 Task: Select Retail. Add to cart, from pOpshelf for 3553 Washington Street, Alice, Texas 78332, Cell Number 361-396-6470, following items : Ritz Bits Sandwich Crackers Peanut Butter (7.5 oz)_x000D_
 - 2, Minute Maid Fruit Juice Blue Raspberry Bottle (20 oz)_x000D_
 - 3, Beetology Juice Beet and Cherry (8.45 oz)_x000D_
 - 3, Starburst Minis FaveReds Fruit Chews Candy (8 oz)_x000D_
 - 1, Foil Letter T Balloon 14 Gold_x000D_
 - 2
Action: Mouse moved to (829, 153)
Screenshot: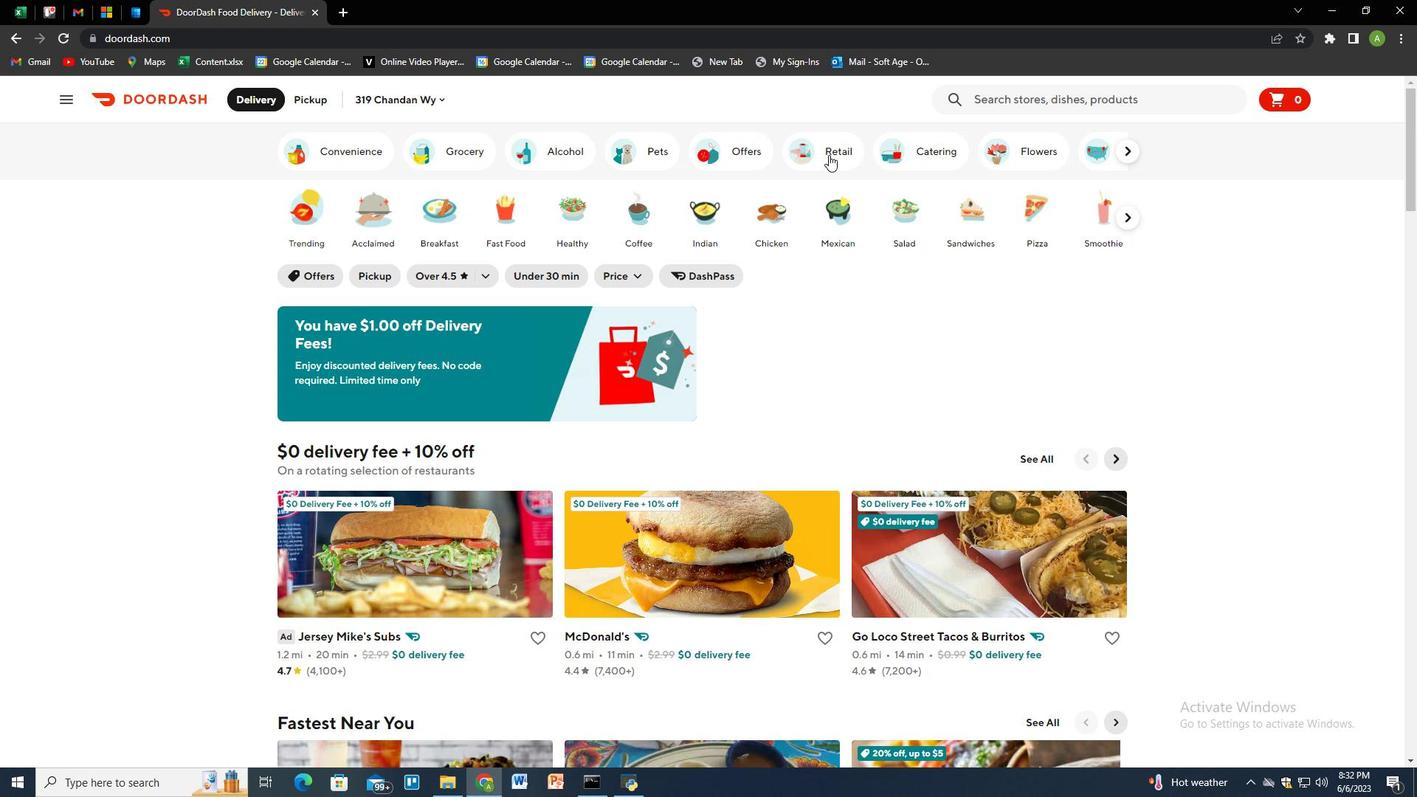 
Action: Mouse pressed left at (829, 153)
Screenshot: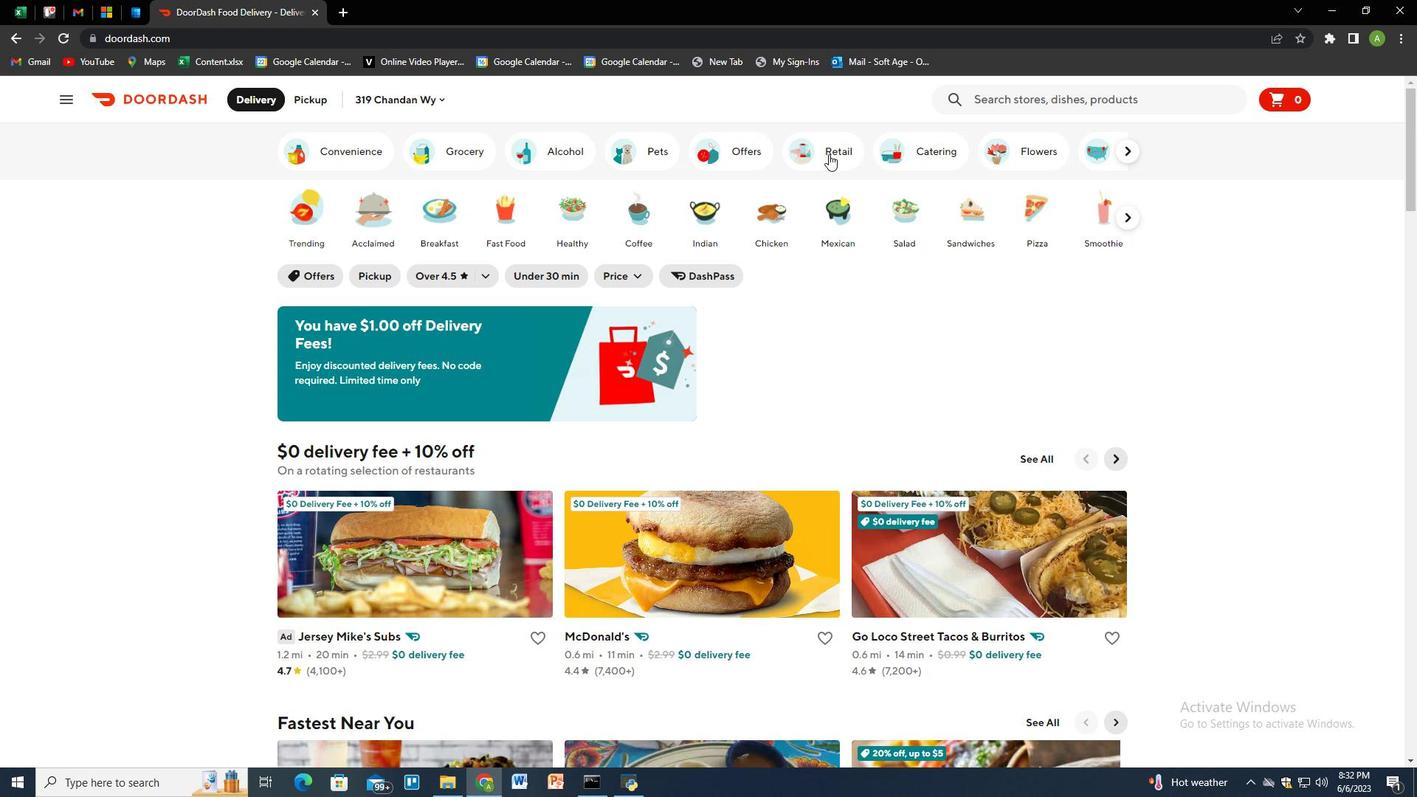 
Action: Mouse moved to (791, 588)
Screenshot: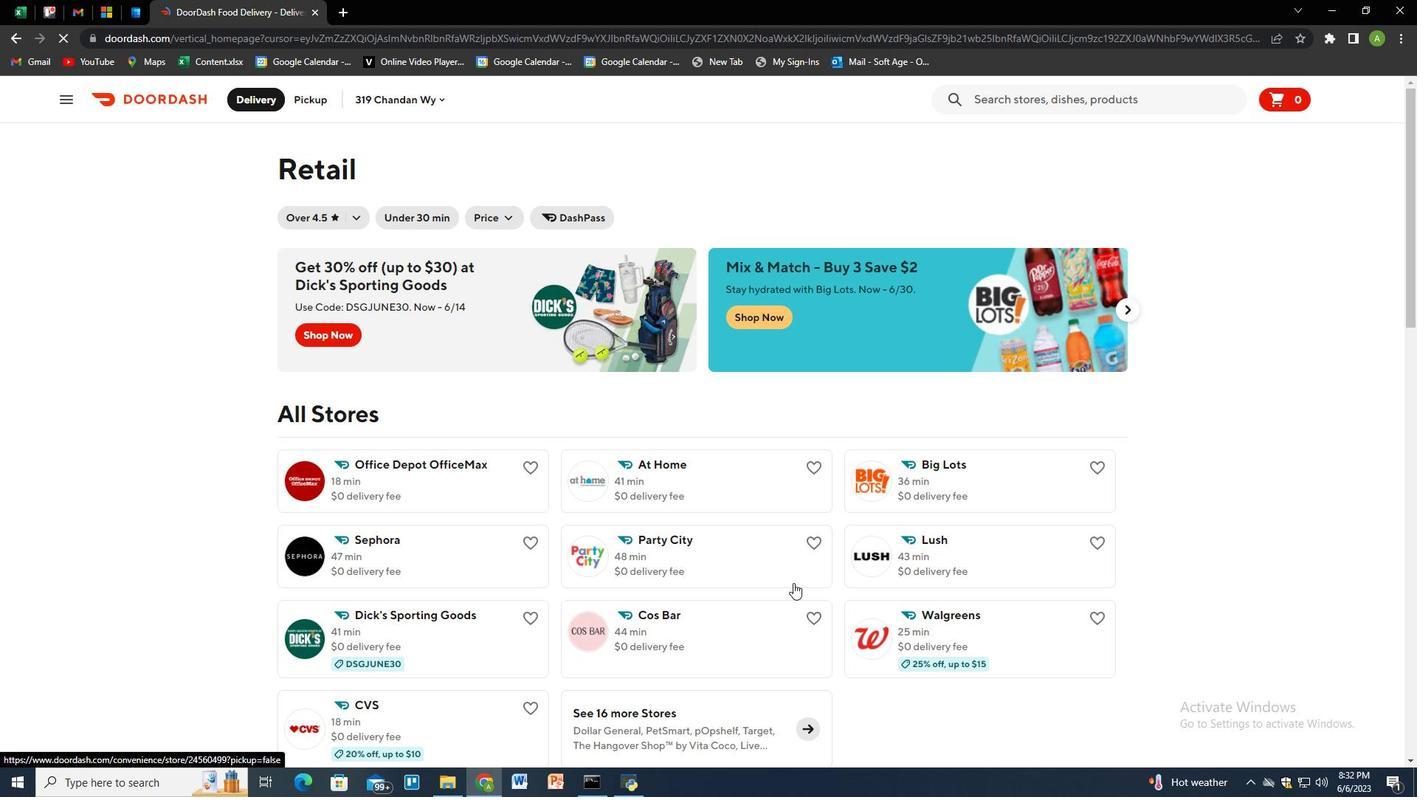 
Action: Mouse scrolled (791, 587) with delta (0, 0)
Screenshot: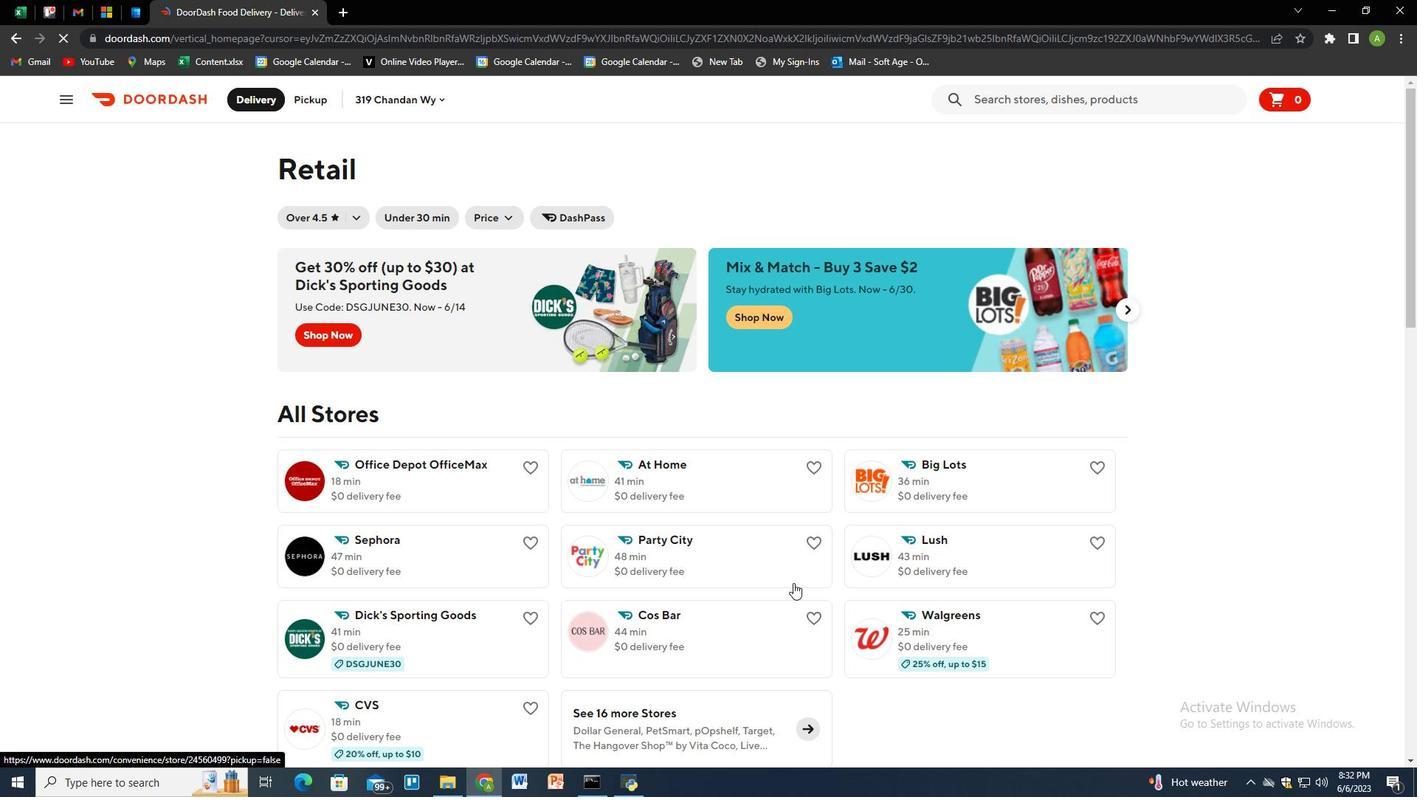 
Action: Mouse moved to (804, 663)
Screenshot: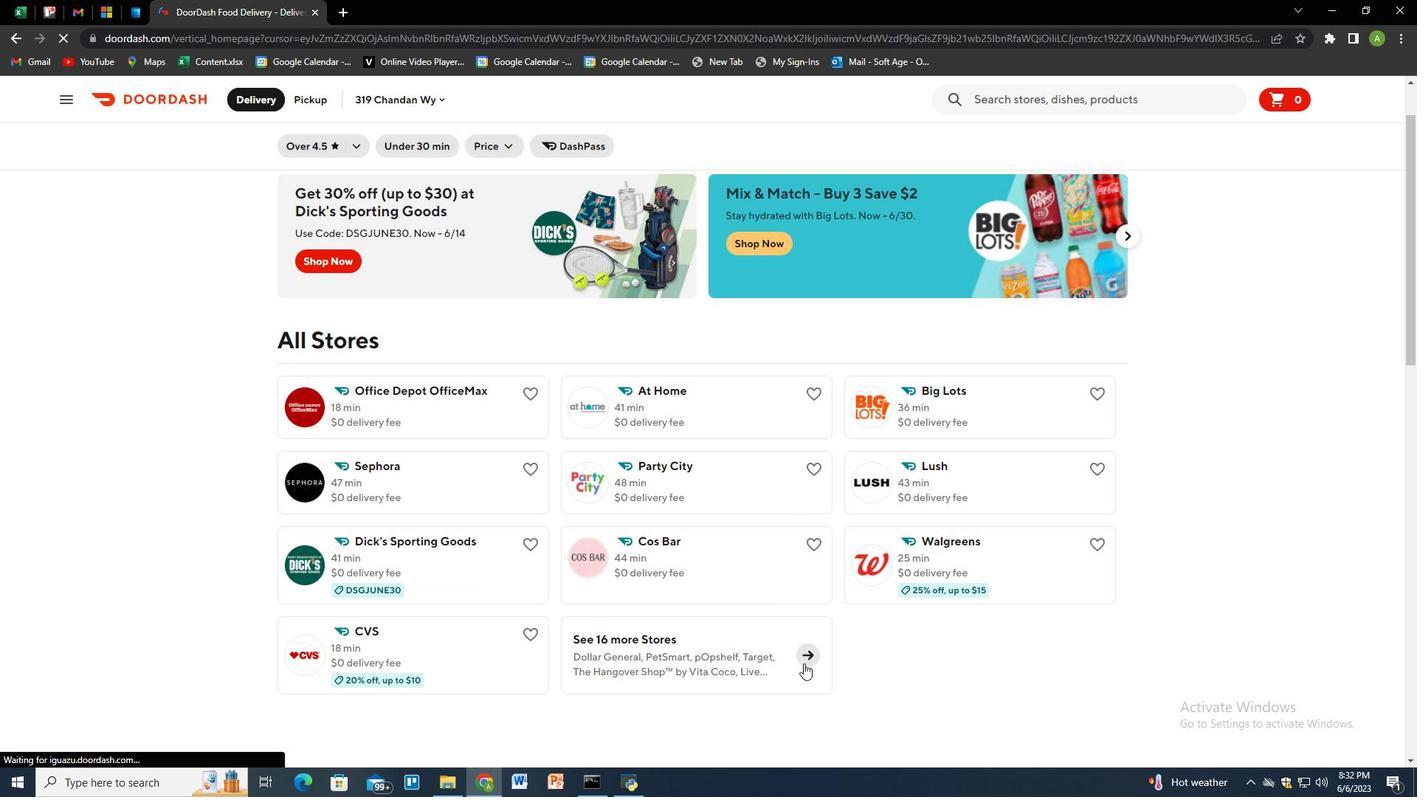 
Action: Mouse pressed left at (804, 663)
Screenshot: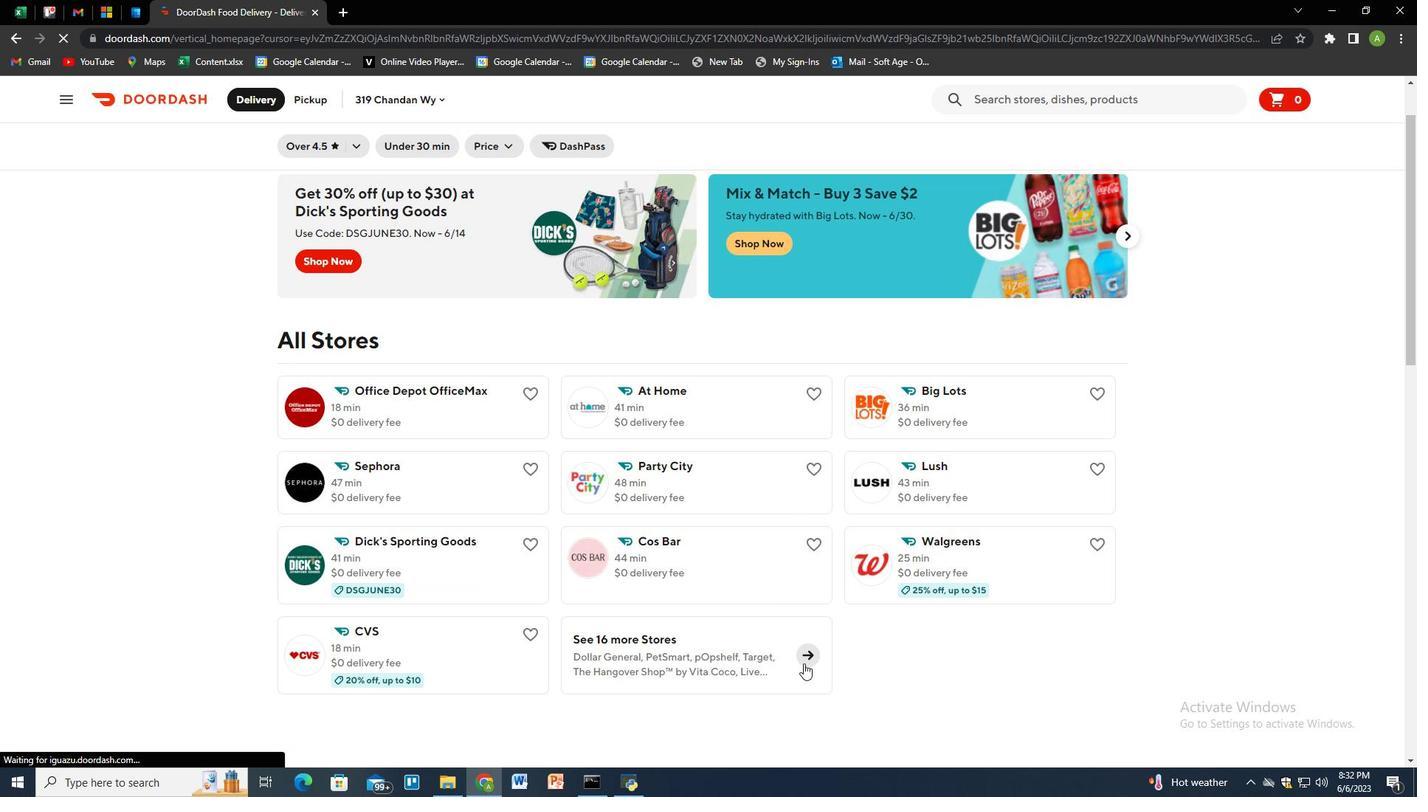 
Action: Mouse moved to (423, 580)
Screenshot: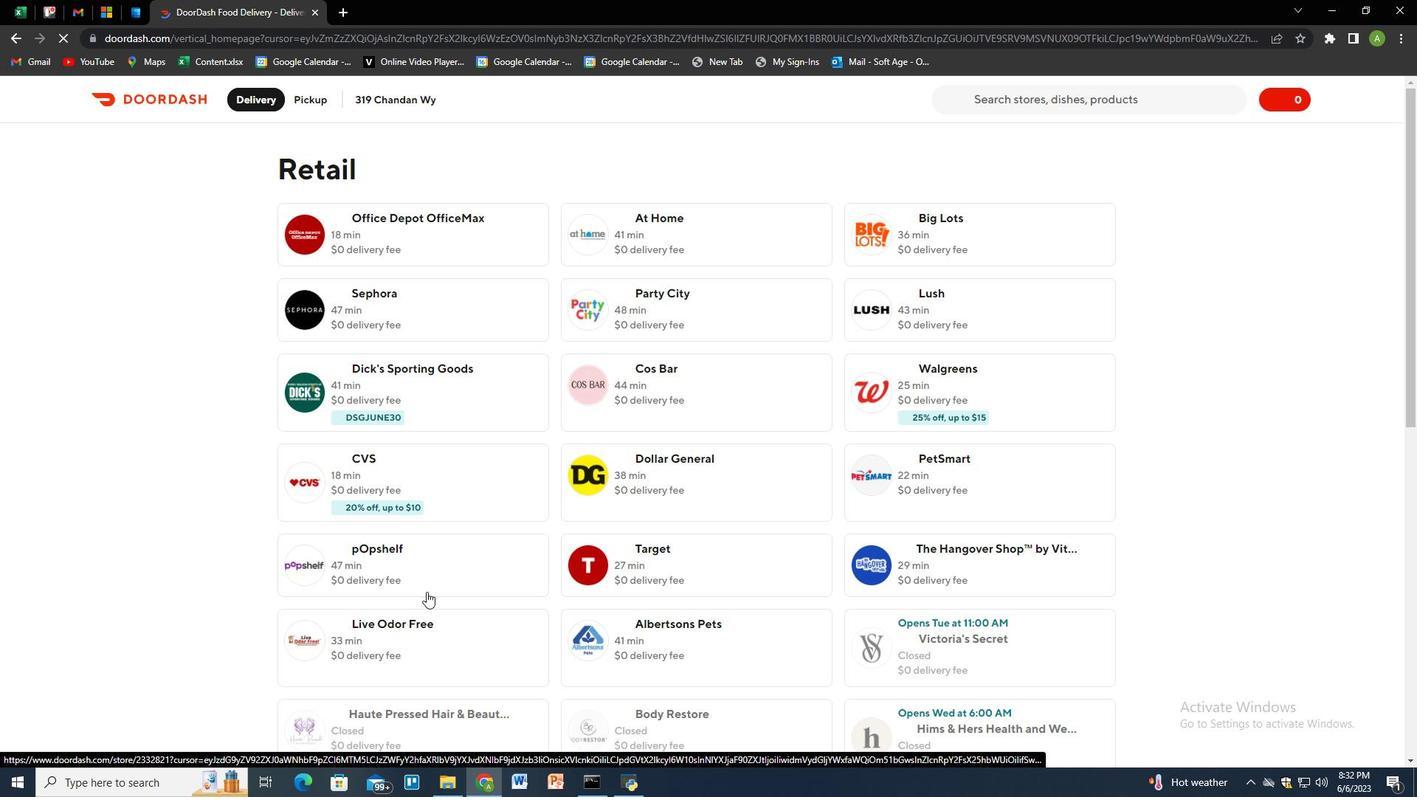 
Action: Mouse pressed left at (423, 580)
Screenshot: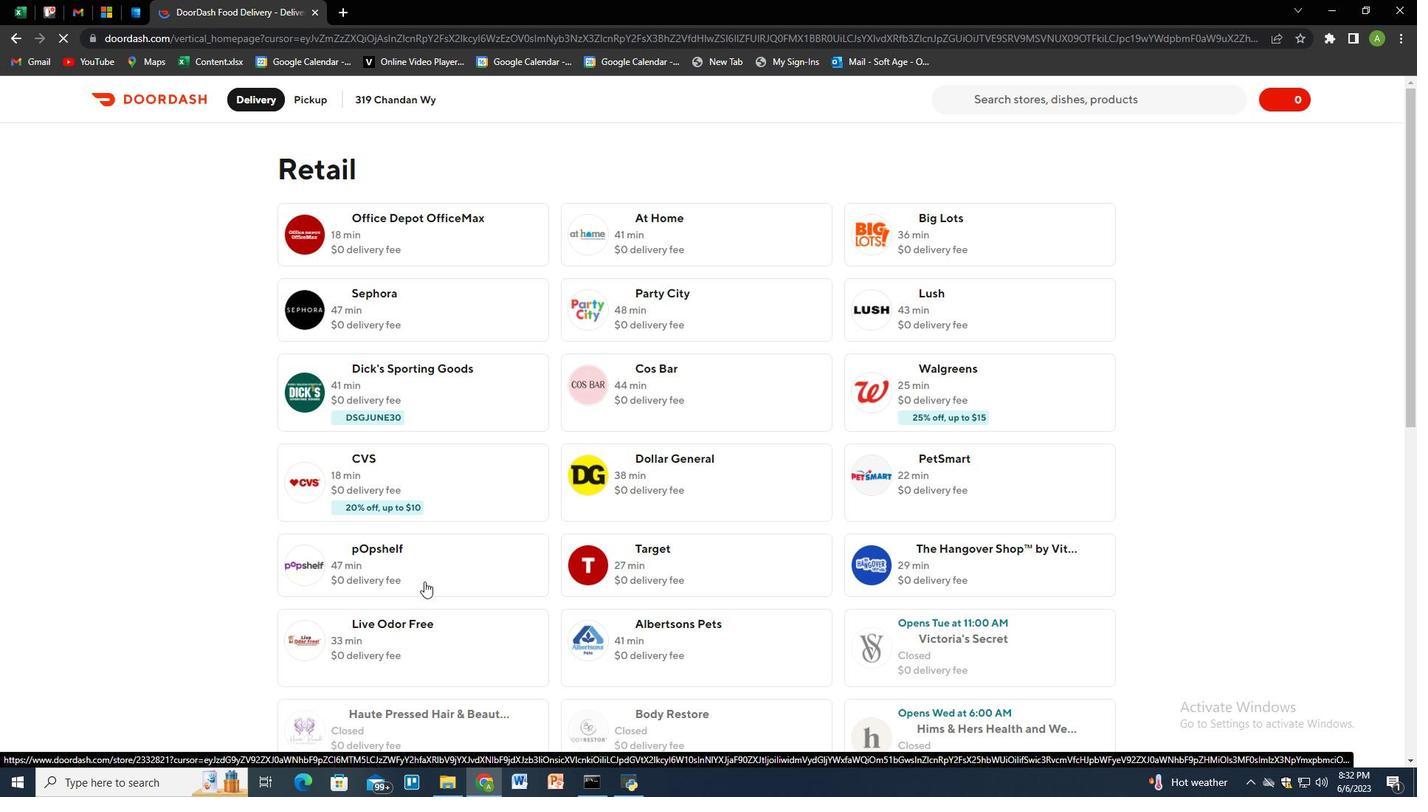 
Action: Mouse moved to (317, 102)
Screenshot: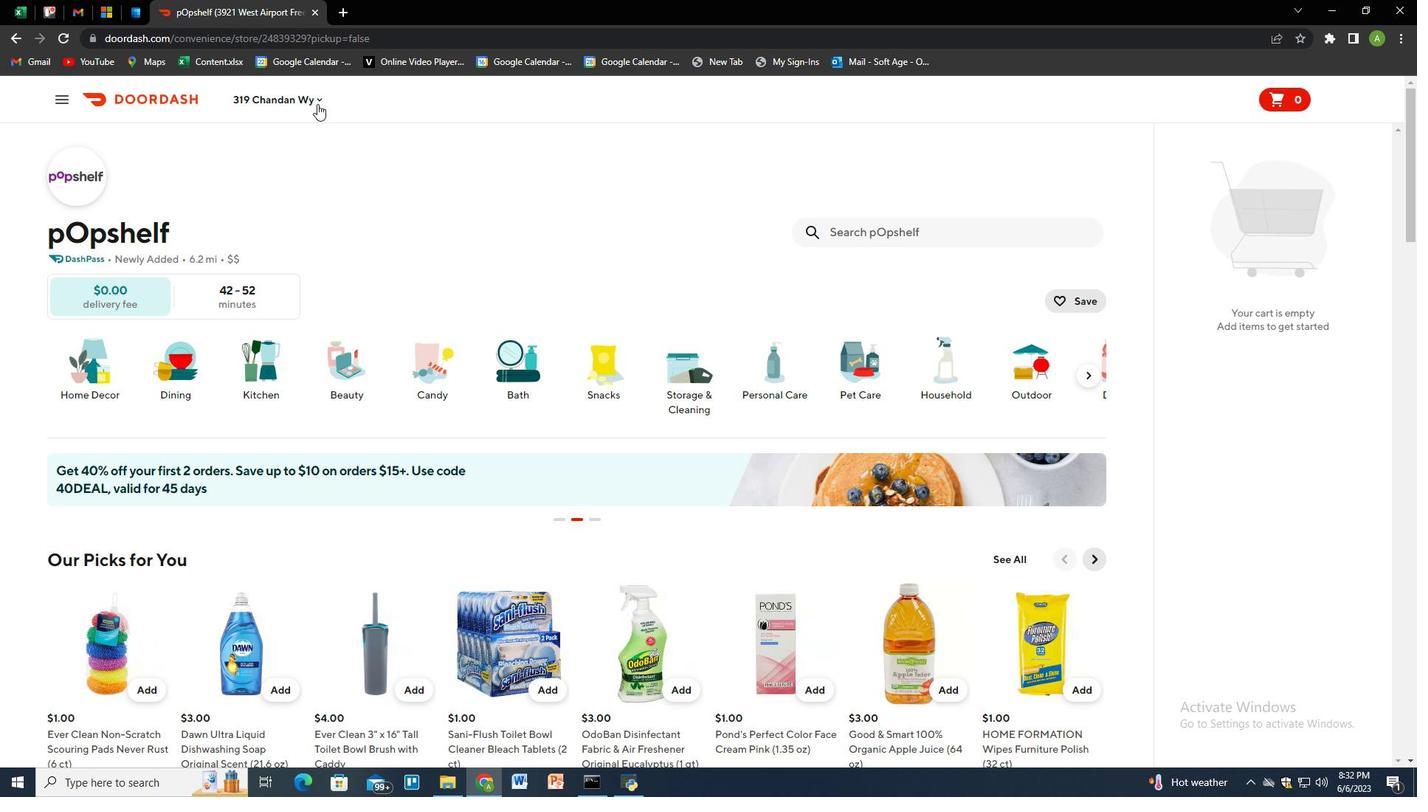
Action: Mouse pressed left at (317, 102)
Screenshot: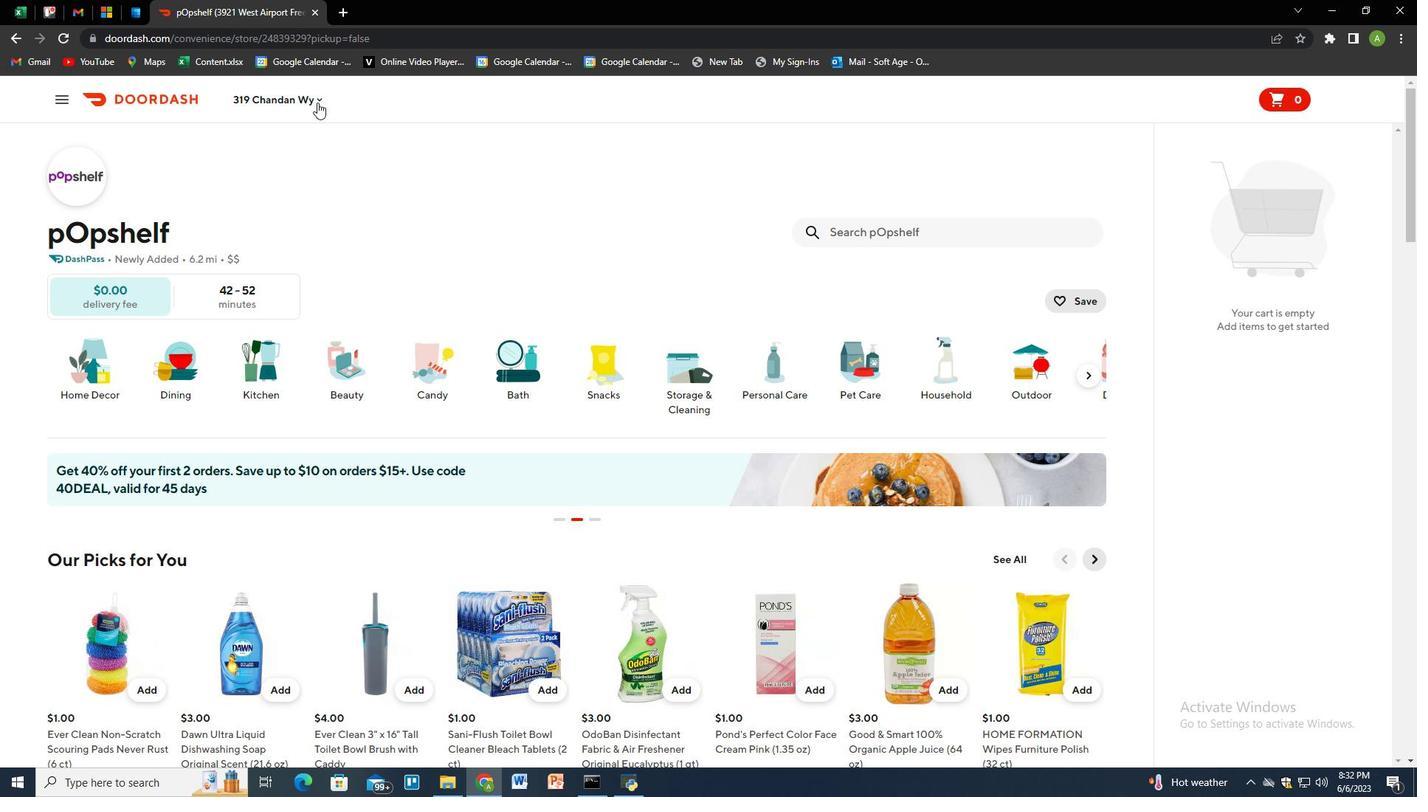 
Action: Mouse moved to (322, 169)
Screenshot: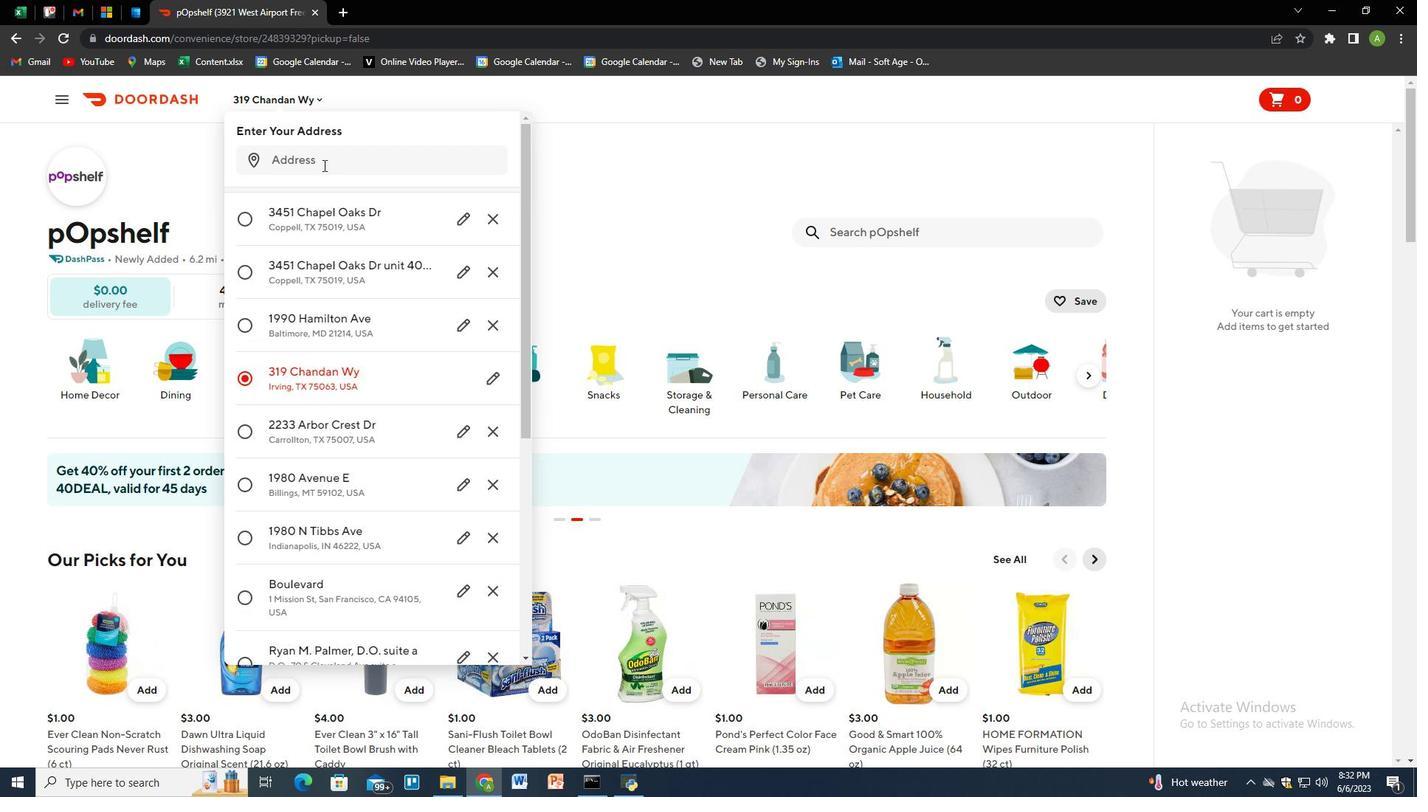 
Action: Mouse pressed left at (322, 169)
Screenshot: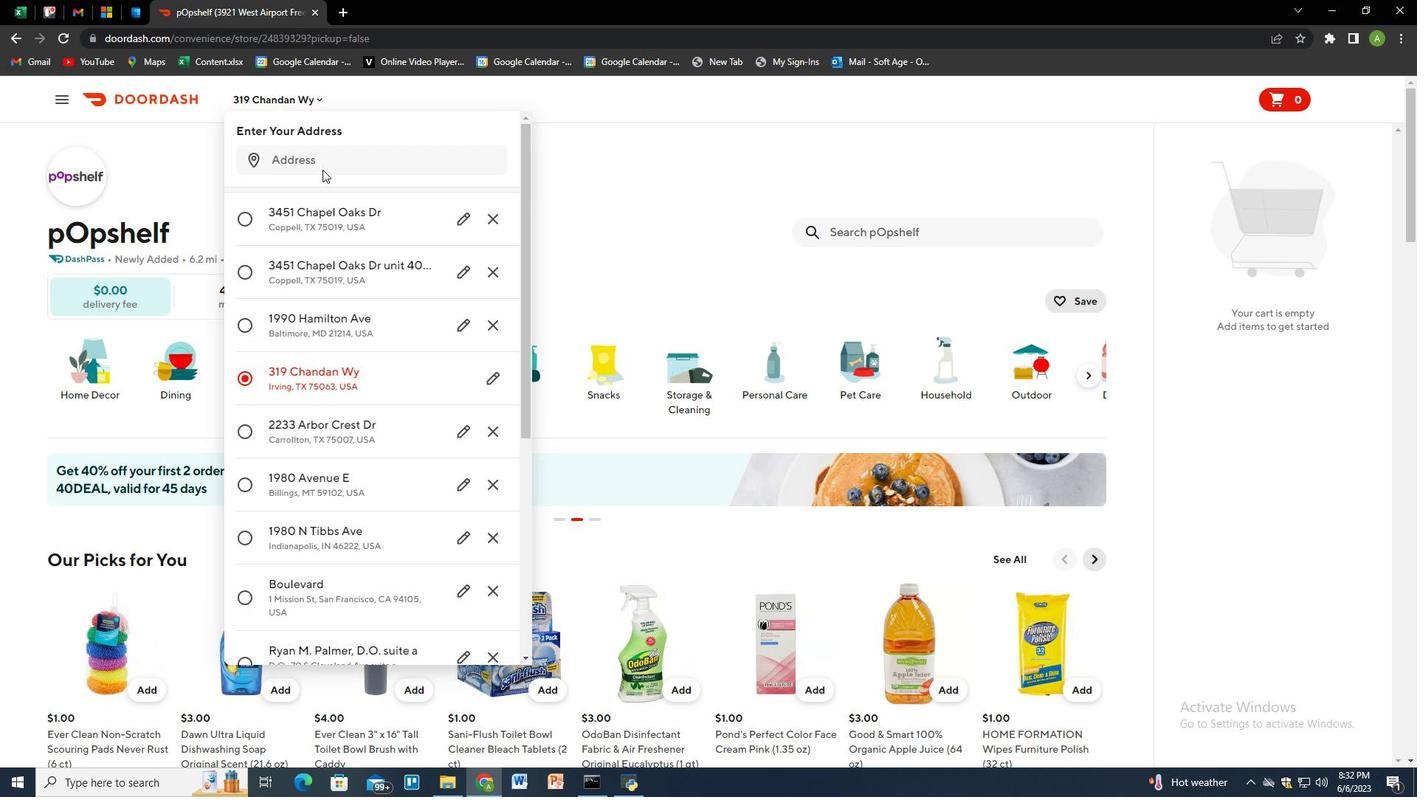 
Action: Key pressed 3553<Key.space>washington<Key.space>street,<Key.space>alice,<Key.space>texas<Key.space>78332<Key.enter>
Screenshot: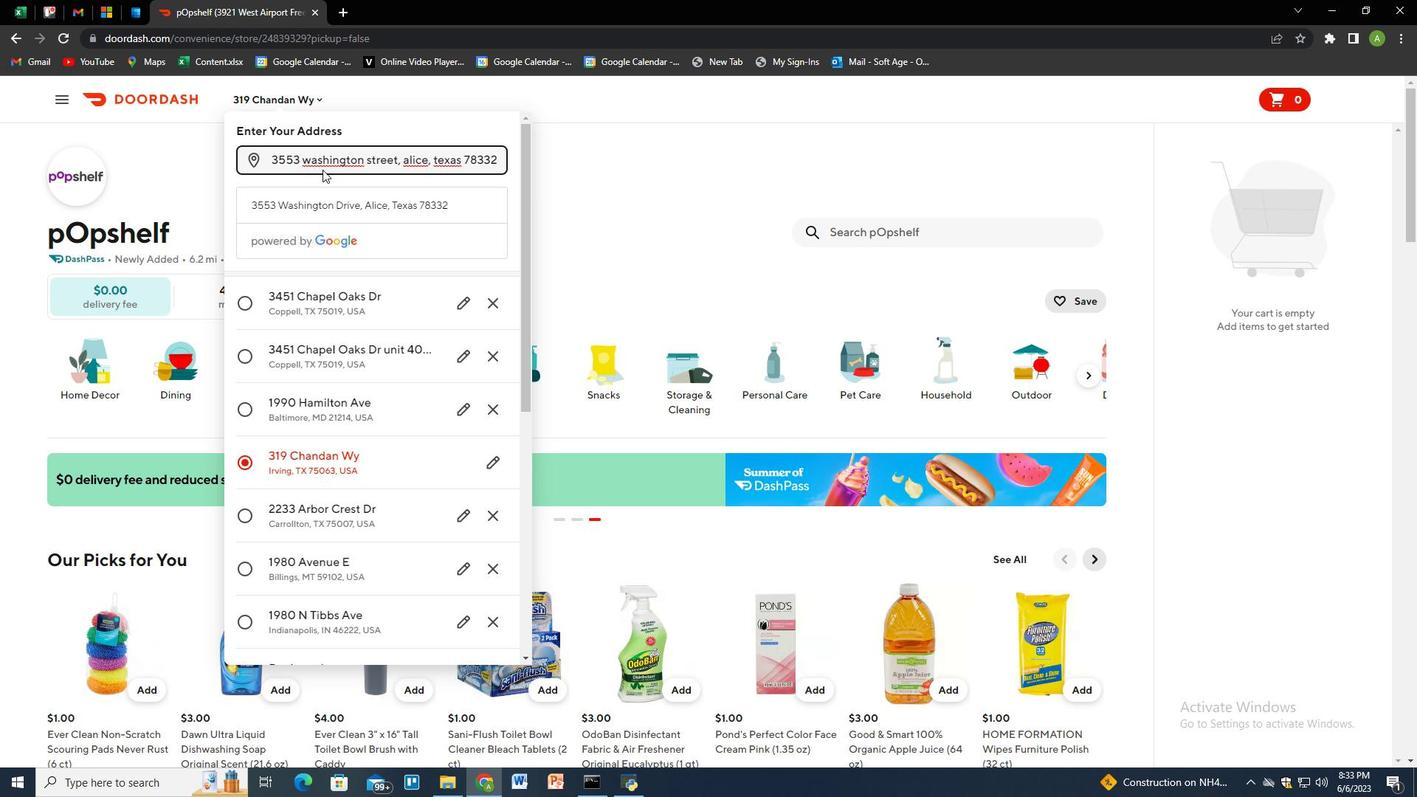 
Action: Mouse moved to (406, 450)
Screenshot: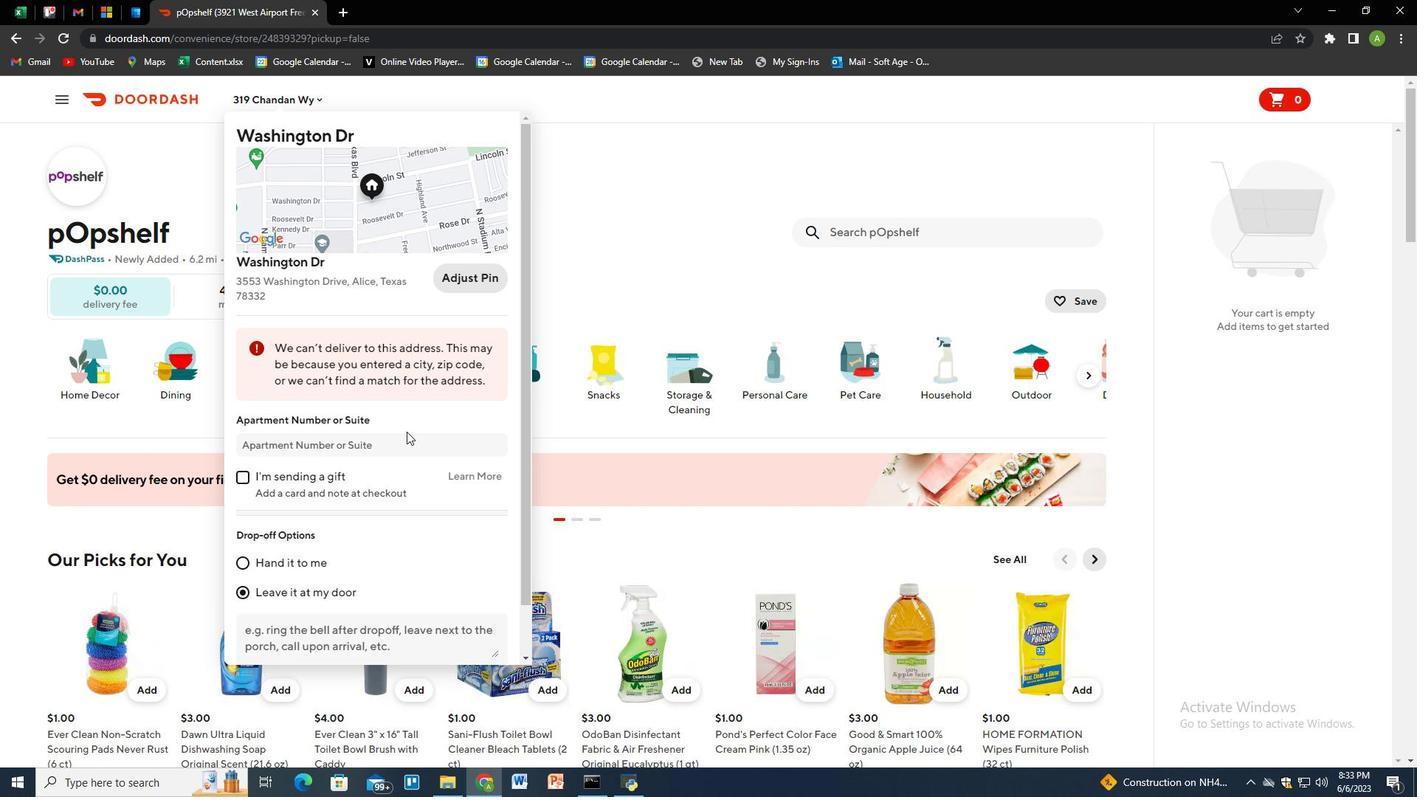 
Action: Mouse scrolled (406, 449) with delta (0, 0)
Screenshot: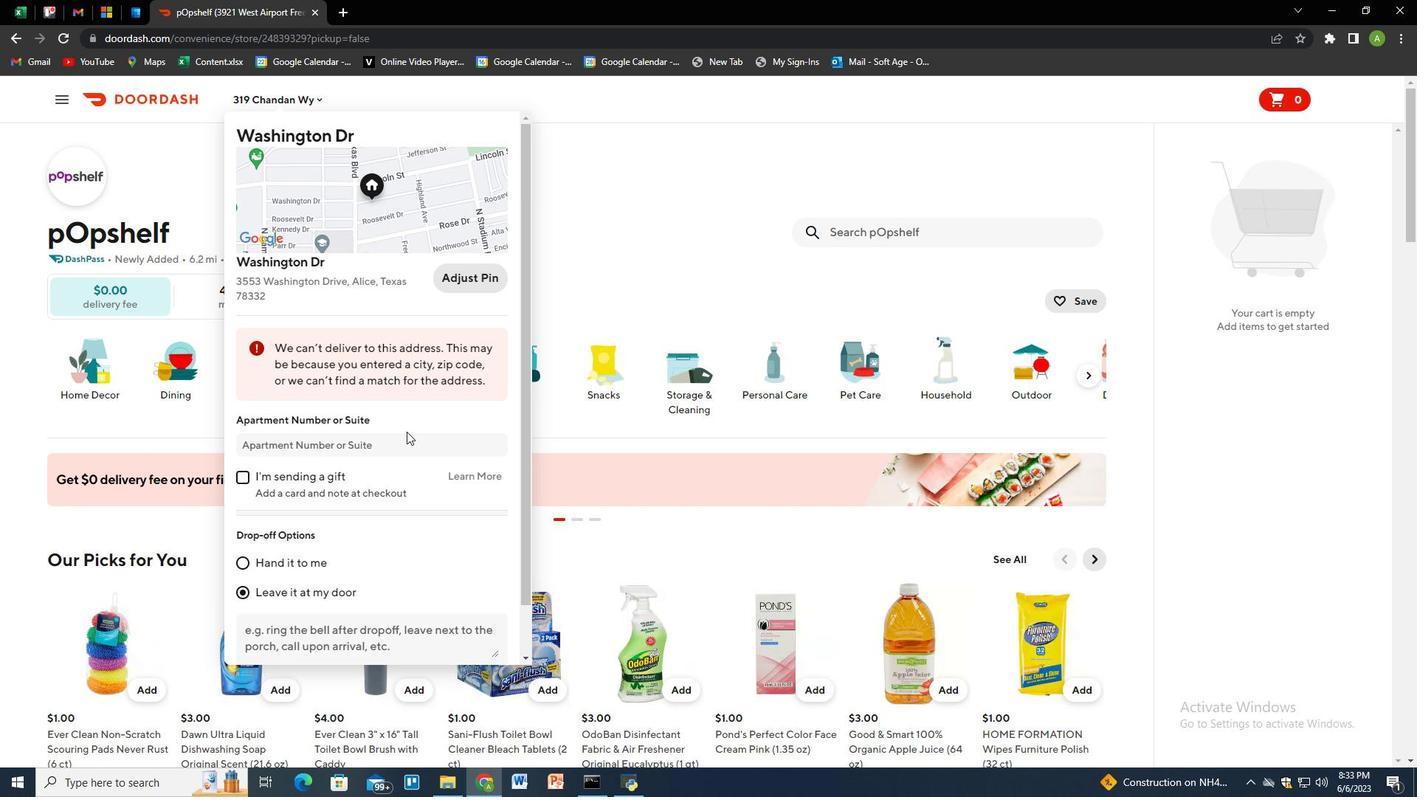 
Action: Mouse moved to (406, 451)
Screenshot: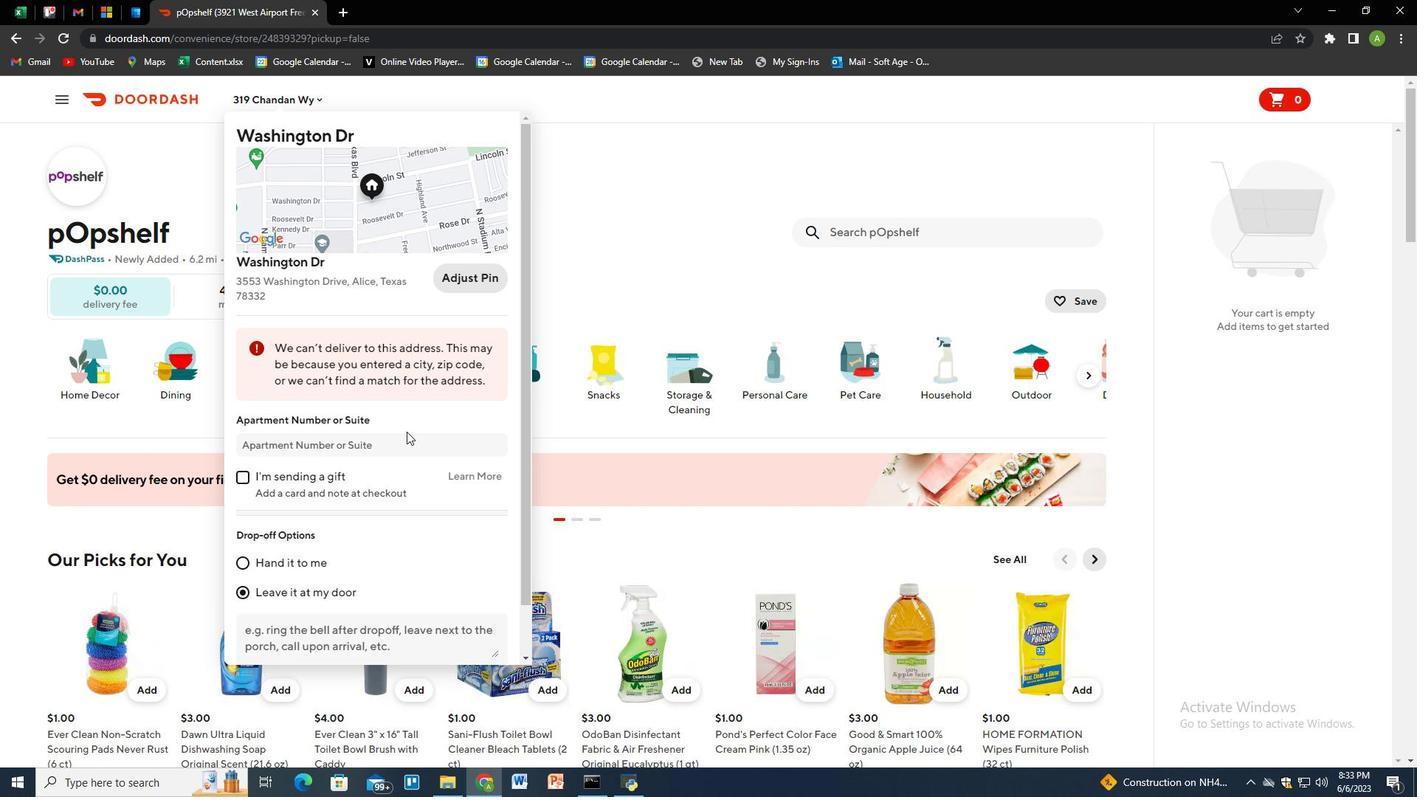 
Action: Mouse scrolled (406, 451) with delta (0, 0)
Screenshot: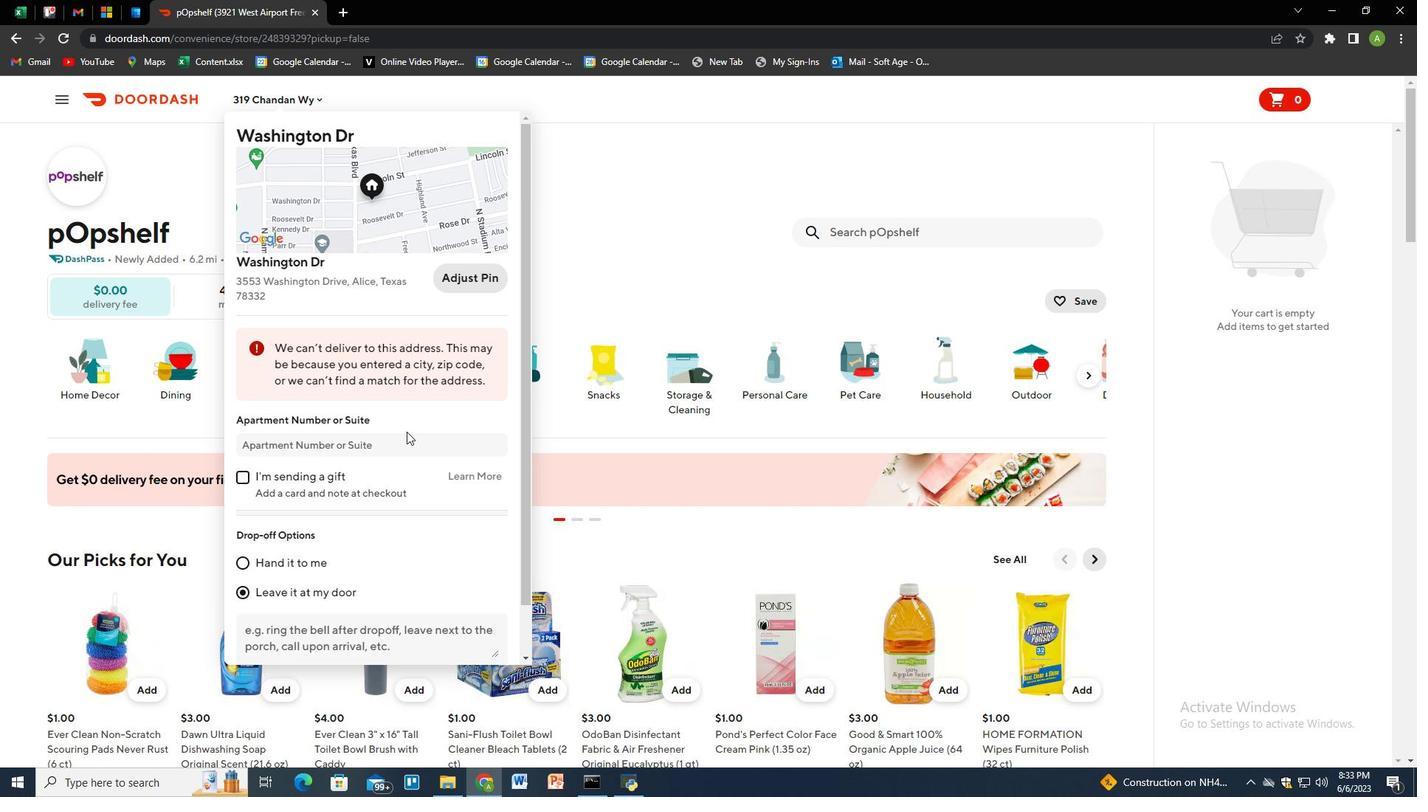 
Action: Mouse moved to (406, 452)
Screenshot: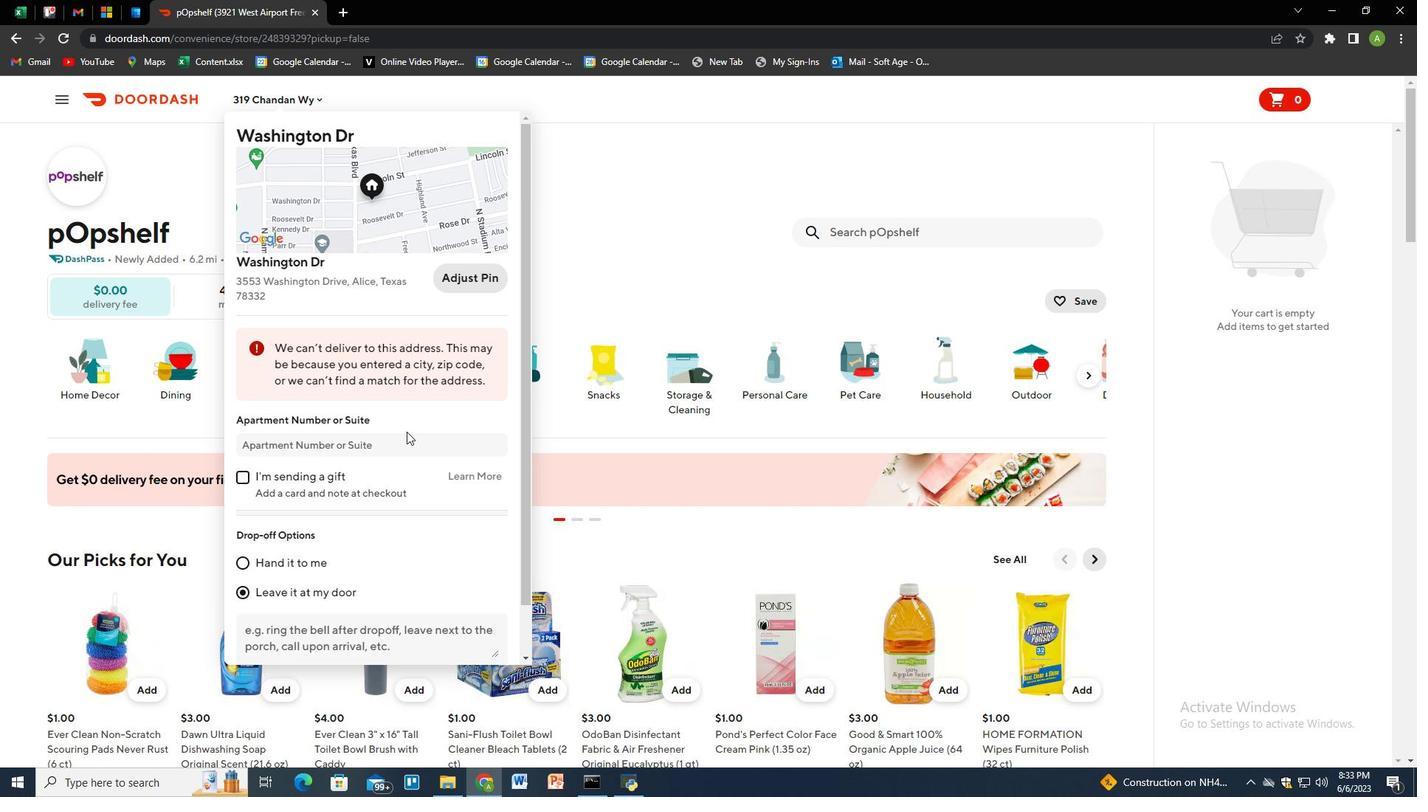 
Action: Mouse scrolled (406, 451) with delta (0, 0)
Screenshot: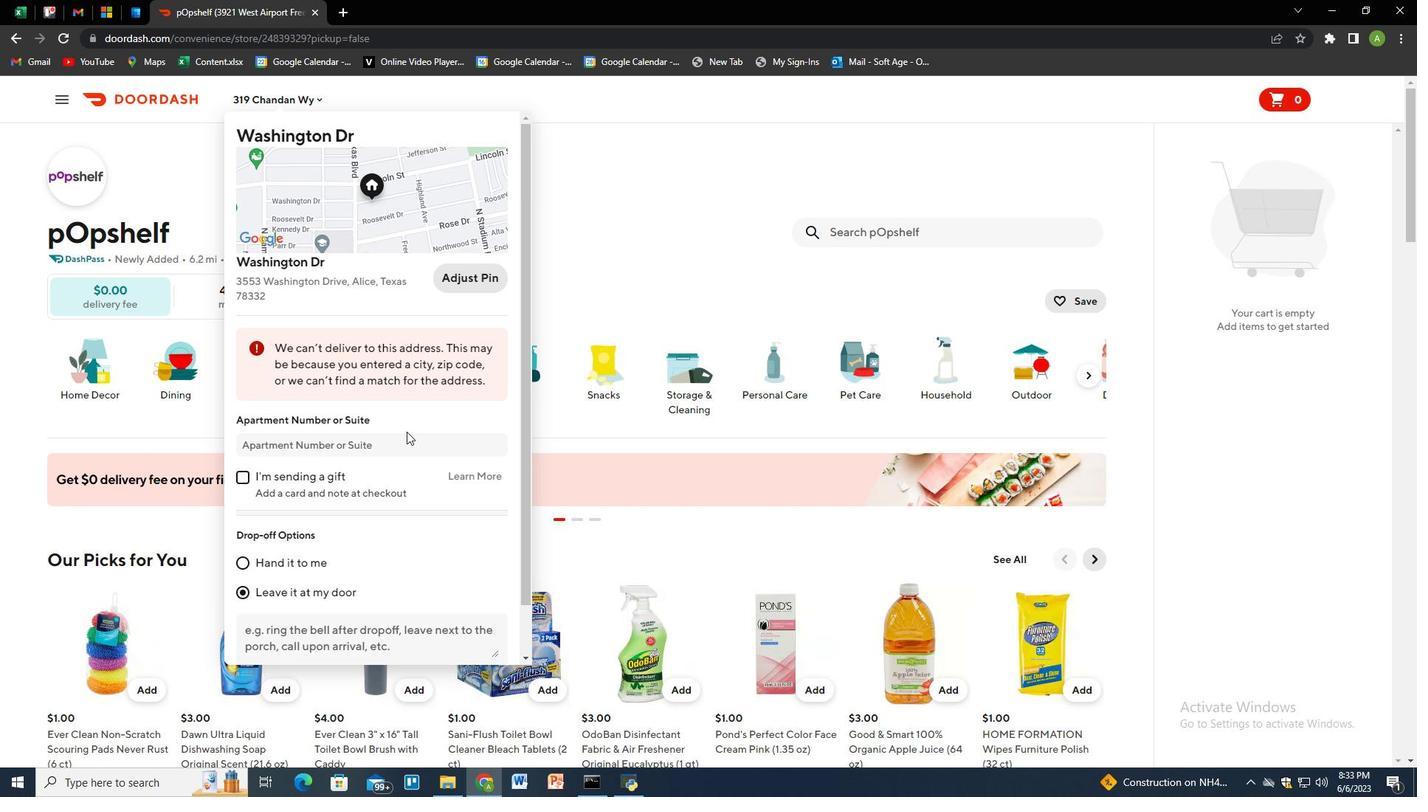 
Action: Mouse moved to (406, 453)
Screenshot: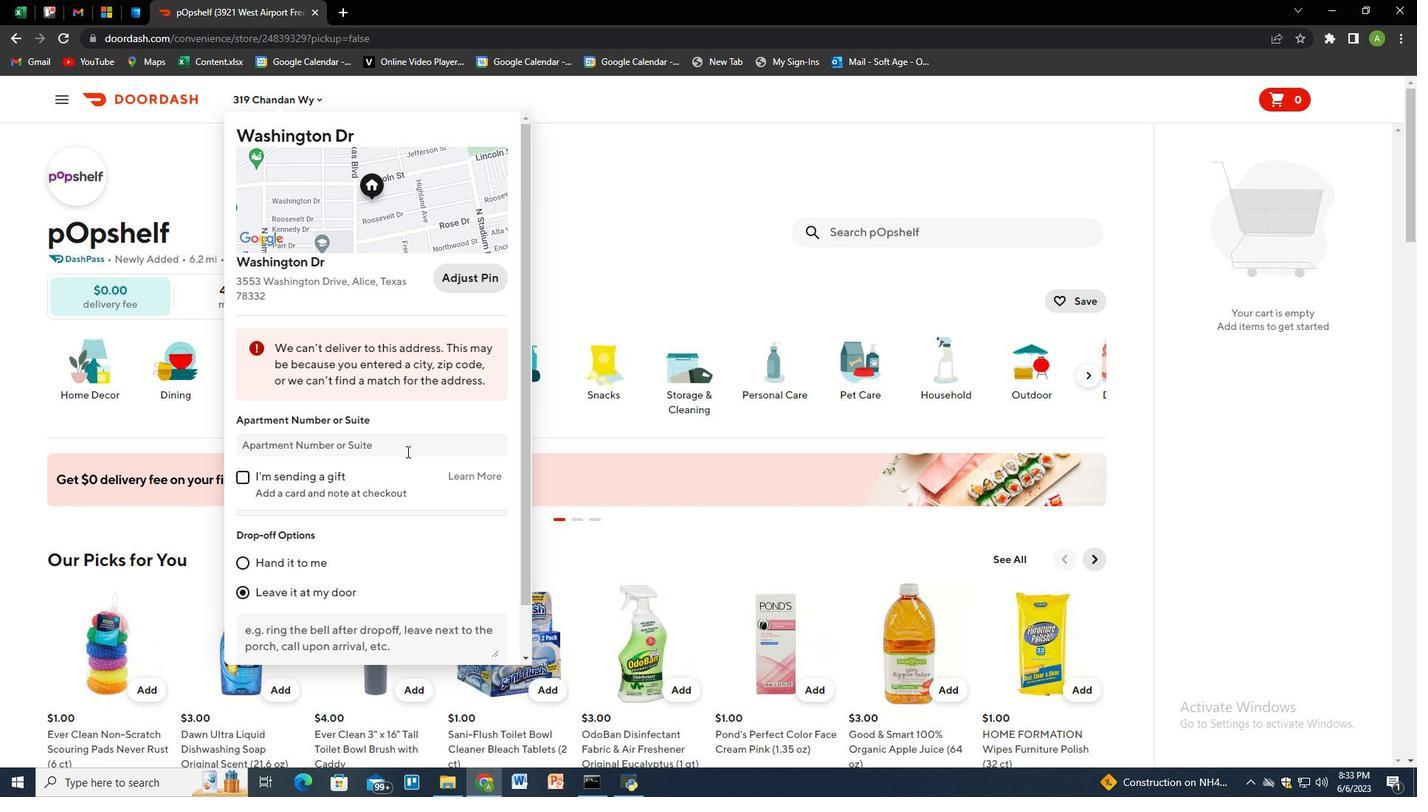 
Action: Mouse scrolled (406, 452) with delta (0, 0)
Screenshot: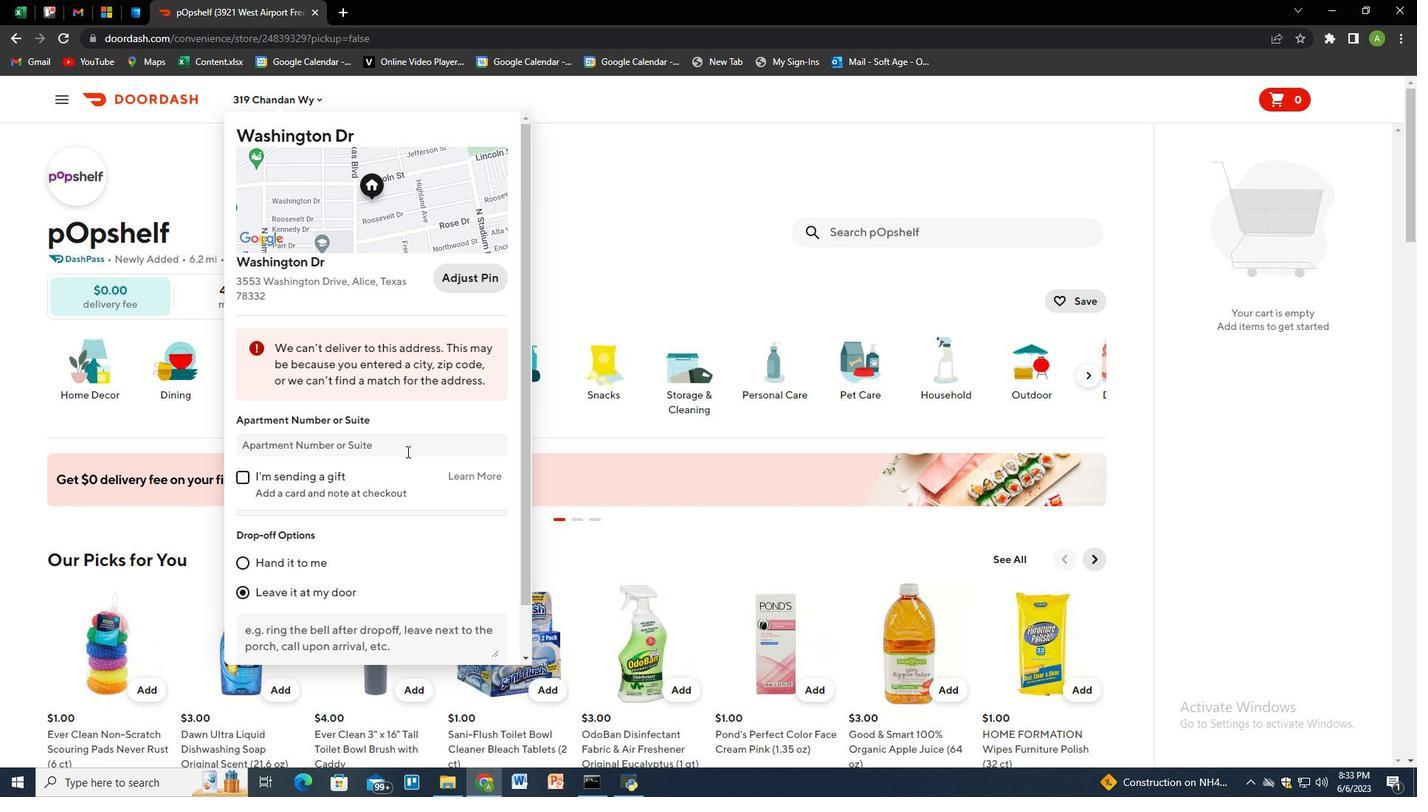 
Action: Mouse scrolled (406, 452) with delta (0, 0)
Screenshot: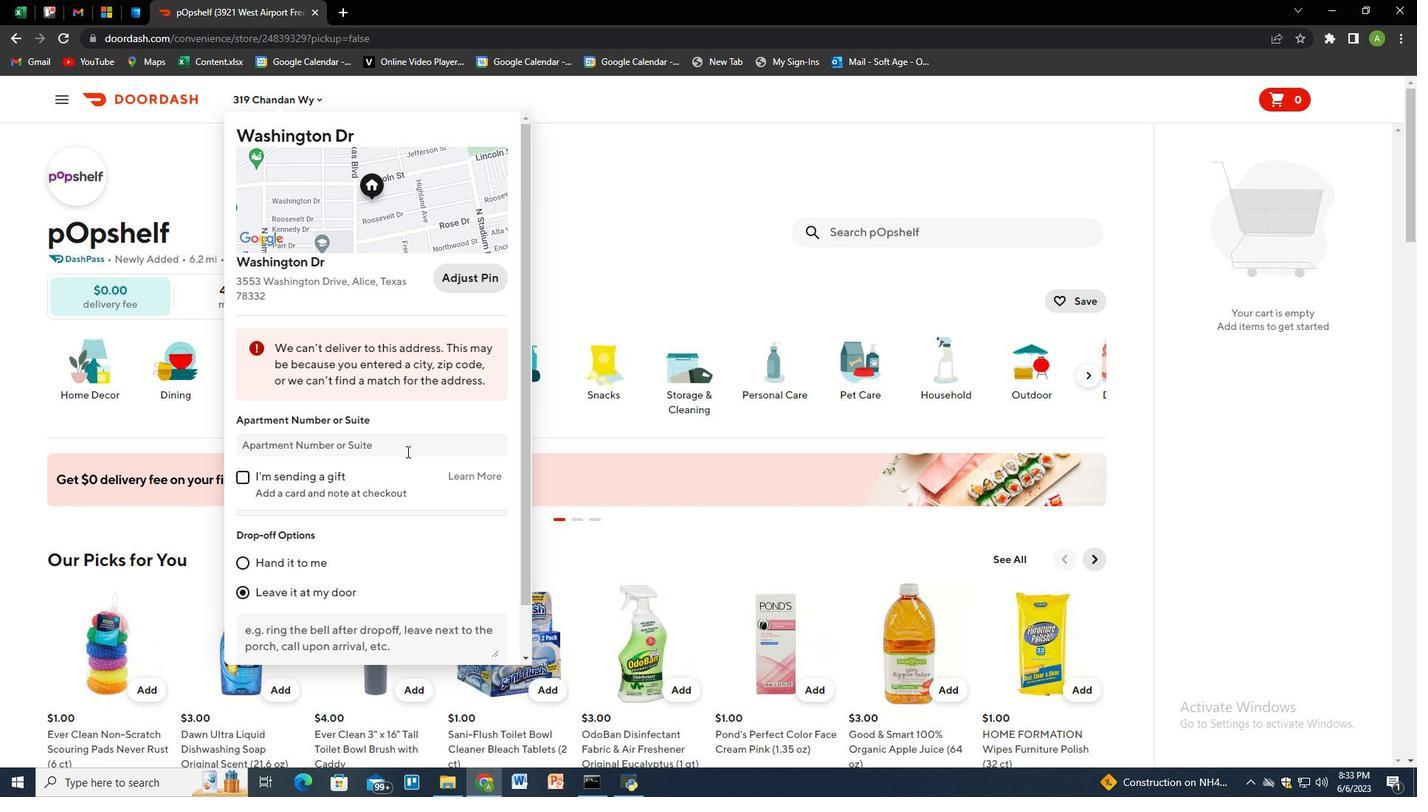 
Action: Mouse moved to (443, 633)
Screenshot: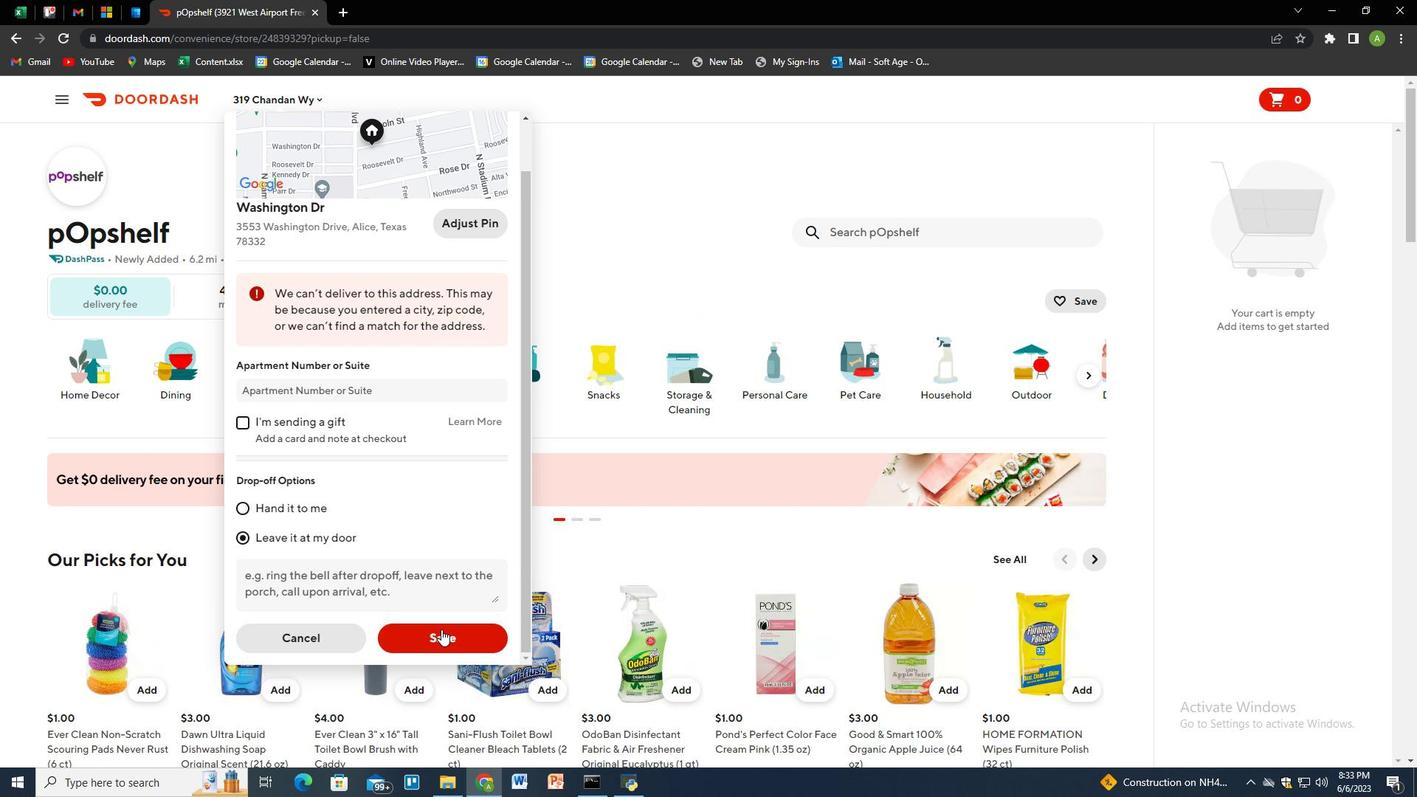 
Action: Mouse pressed left at (443, 633)
Screenshot: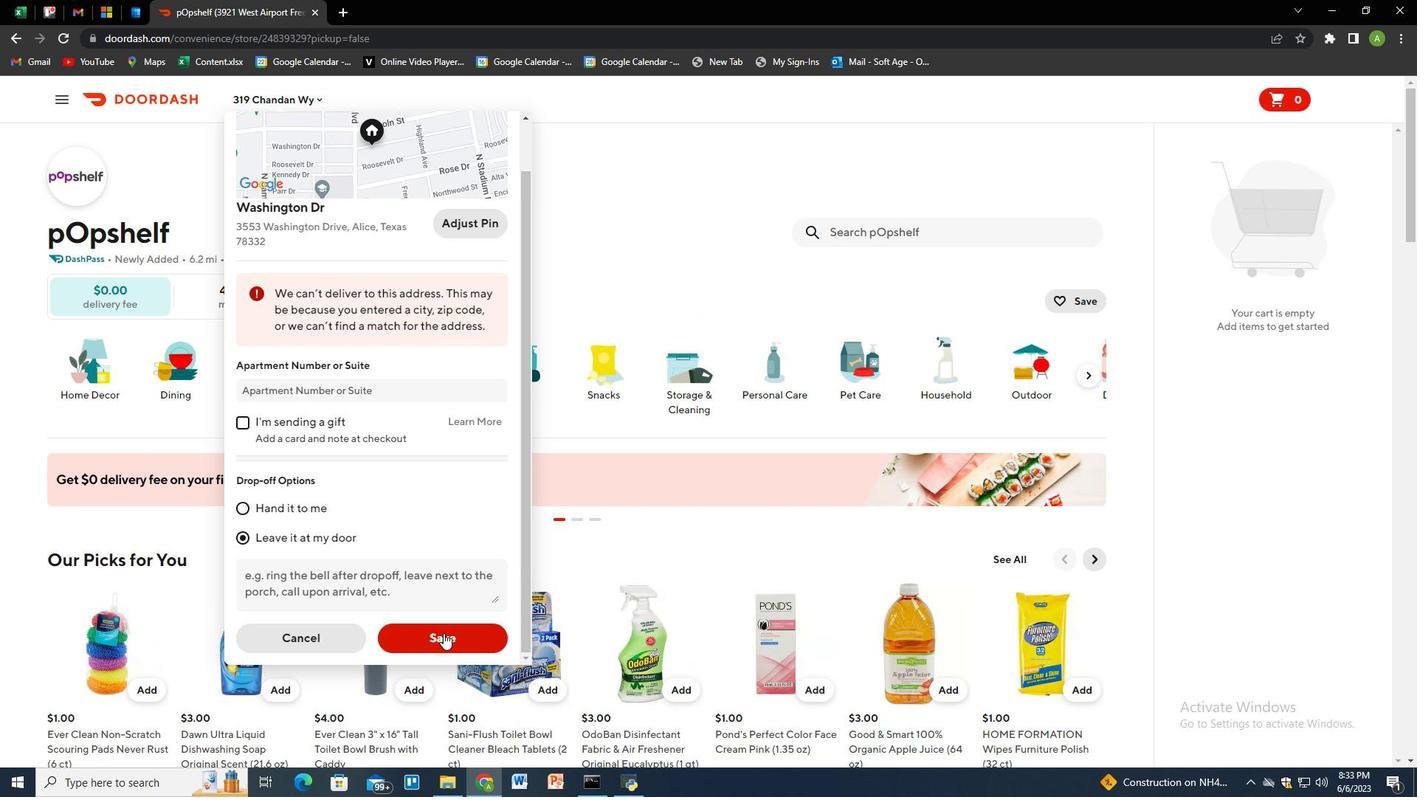 
Action: Mouse moved to (886, 225)
Screenshot: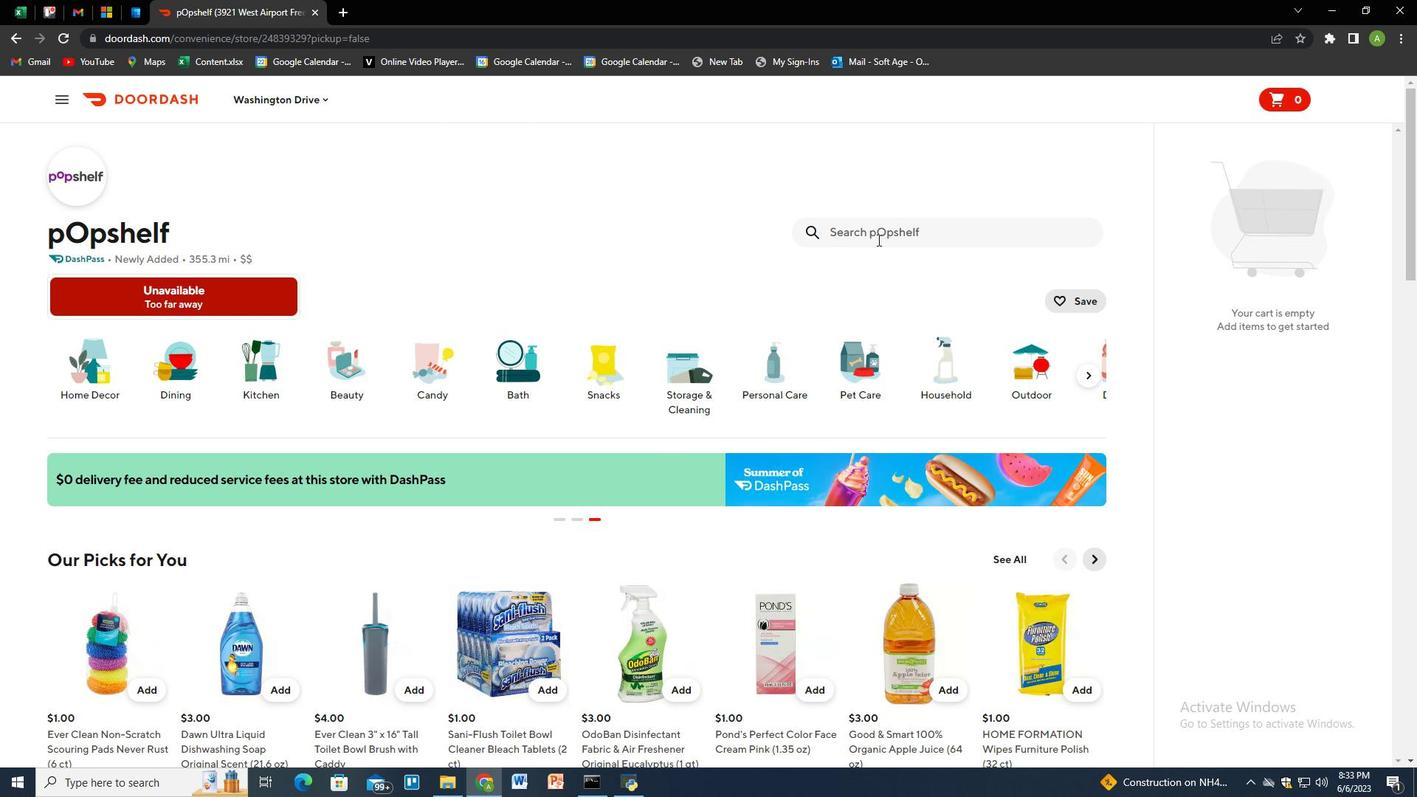 
Action: Mouse pressed left at (886, 225)
Screenshot: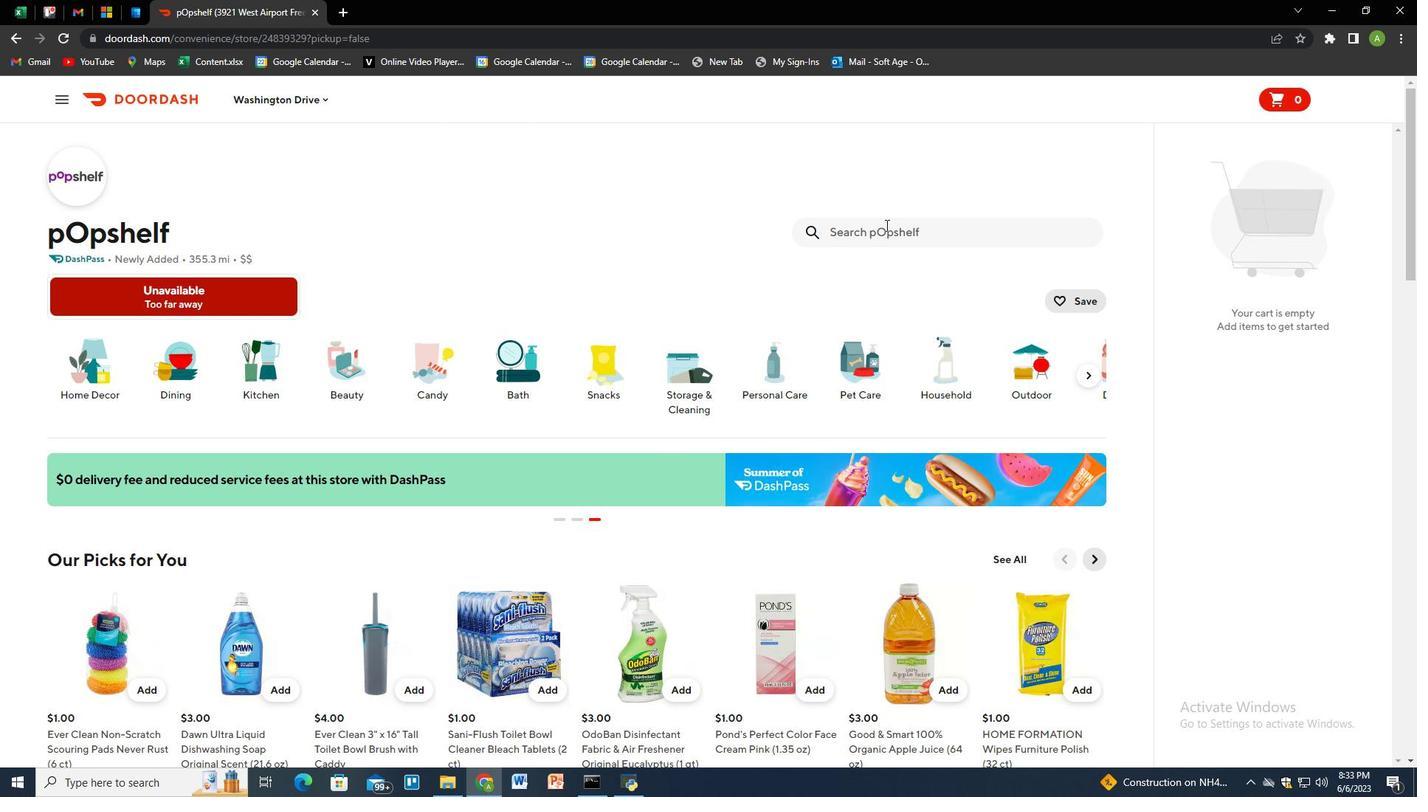 
Action: Key pressed ritz<Key.space>bits<Key.space>sandwich<Key.space>crackers<Key.space>peanut<Key.space>butter<Key.space><Key.shift_r><Key.shift_r><Key.shift_r>(7.5<Key.space>oz<Key.shift_r>)<Key.enter>
Screenshot: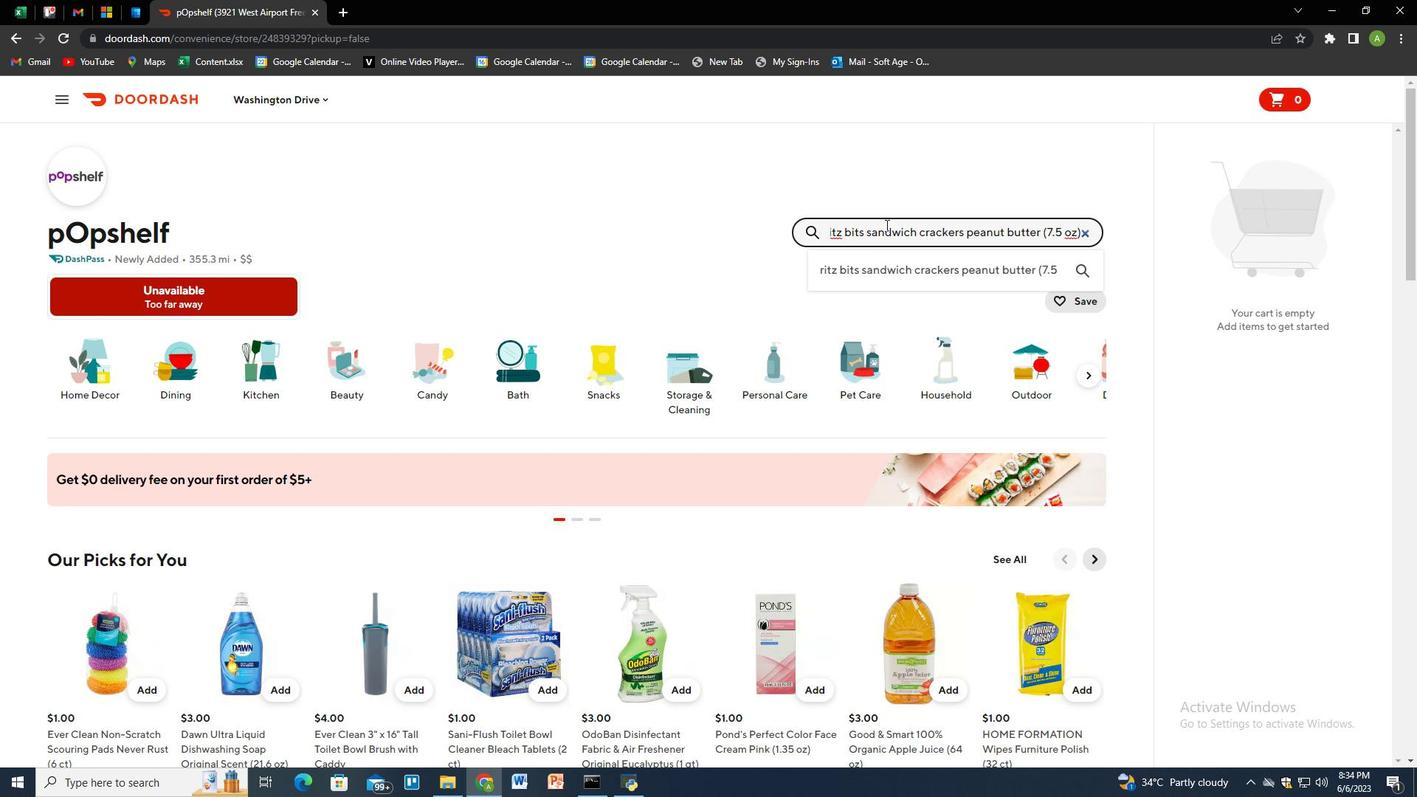 
Action: Mouse moved to (134, 382)
Screenshot: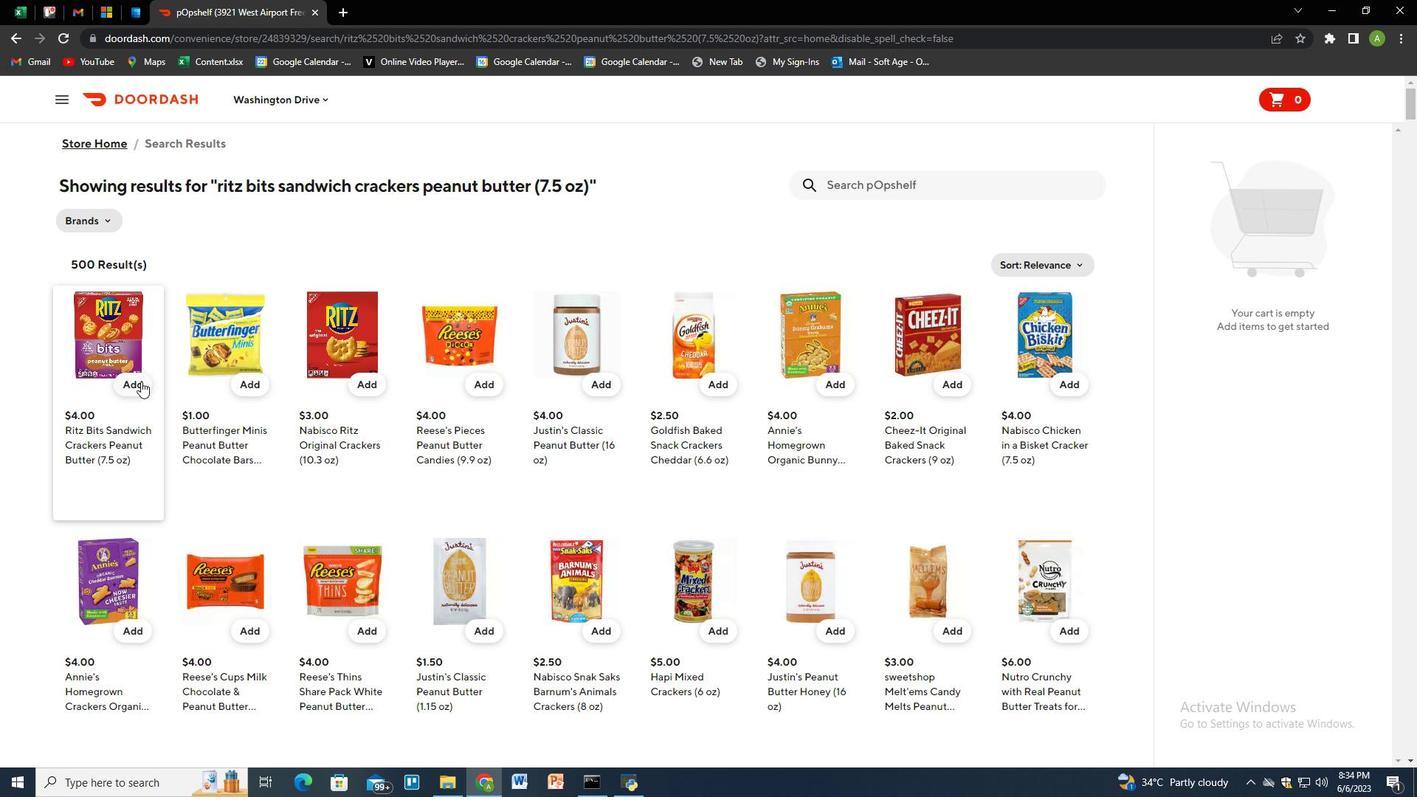 
Action: Mouse pressed left at (134, 382)
Screenshot: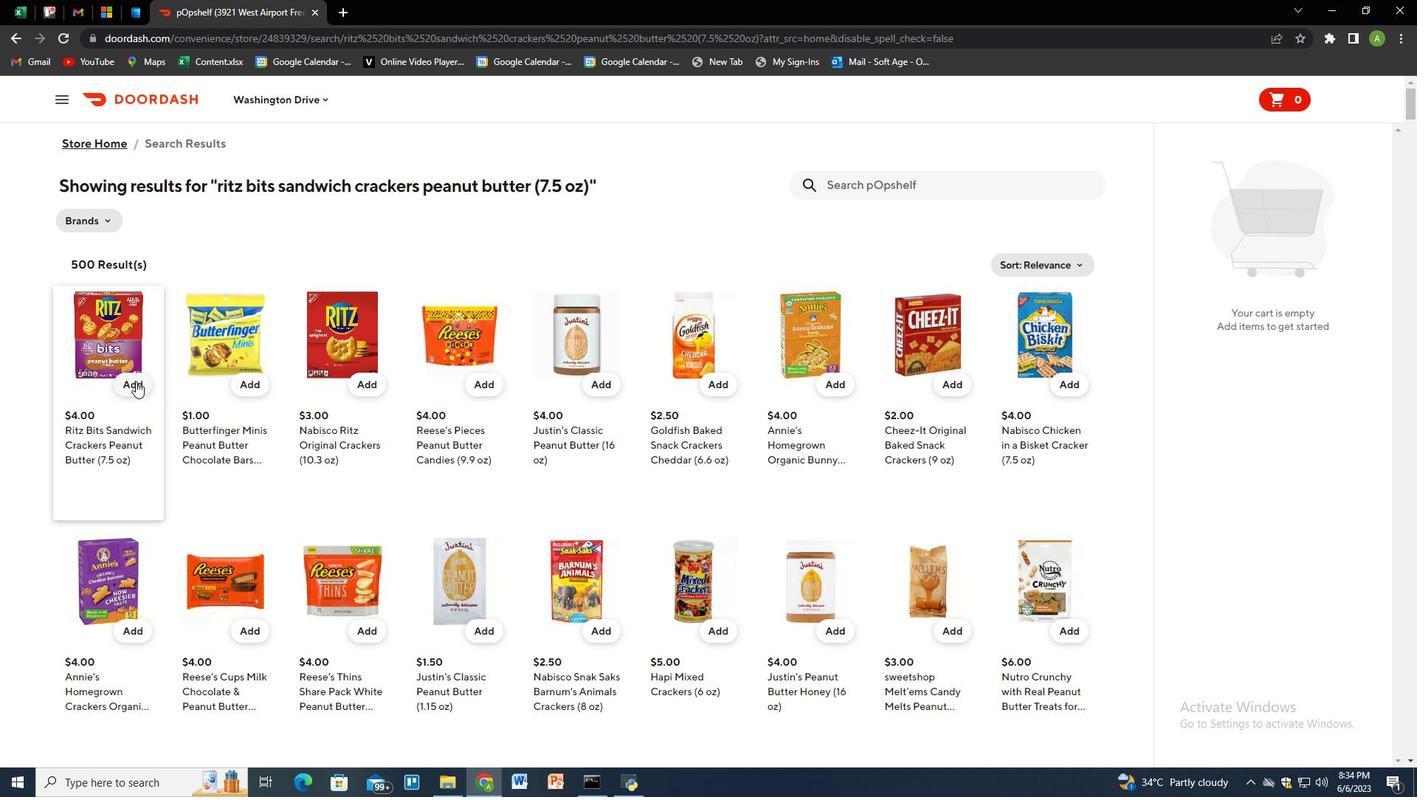 
Action: Mouse moved to (1363, 253)
Screenshot: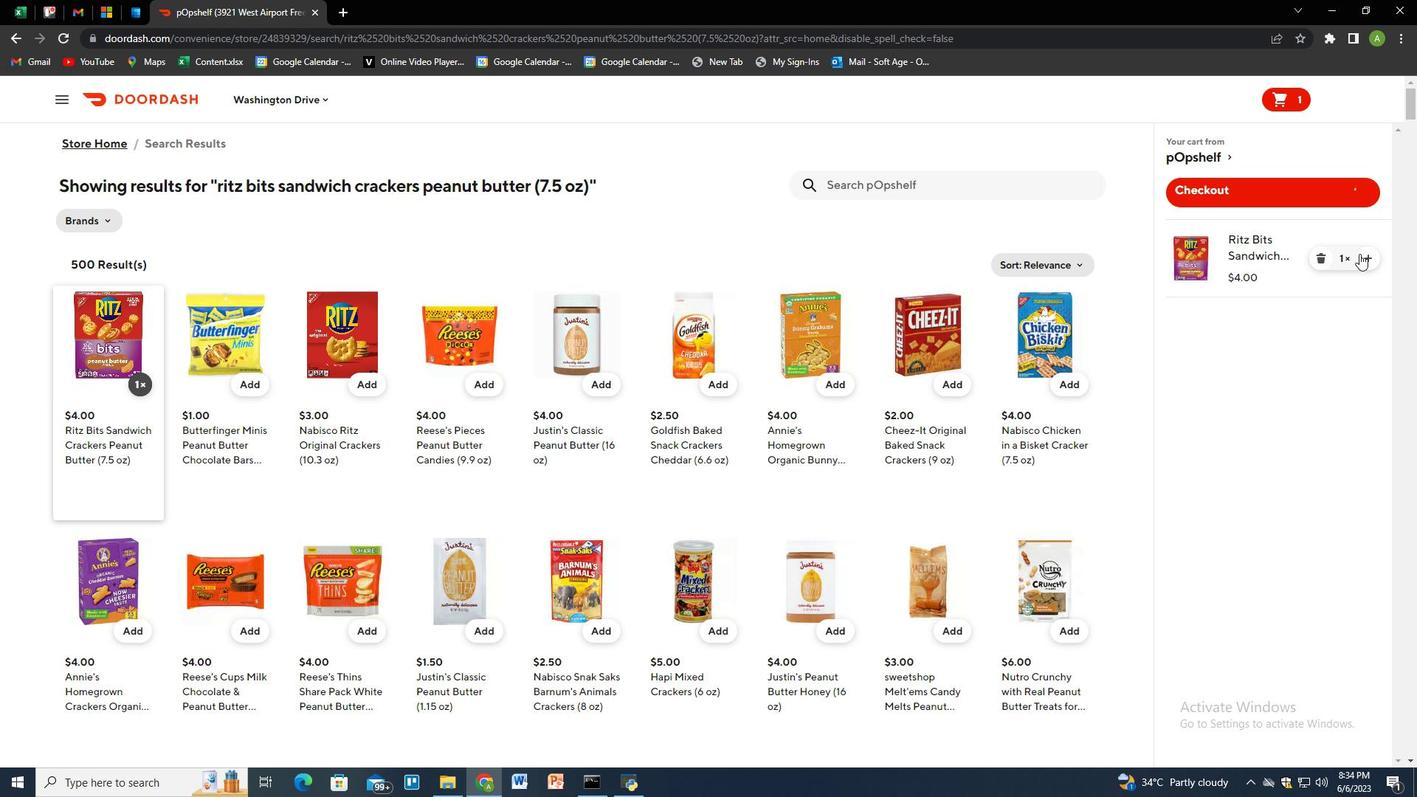
Action: Mouse pressed left at (1363, 253)
Screenshot: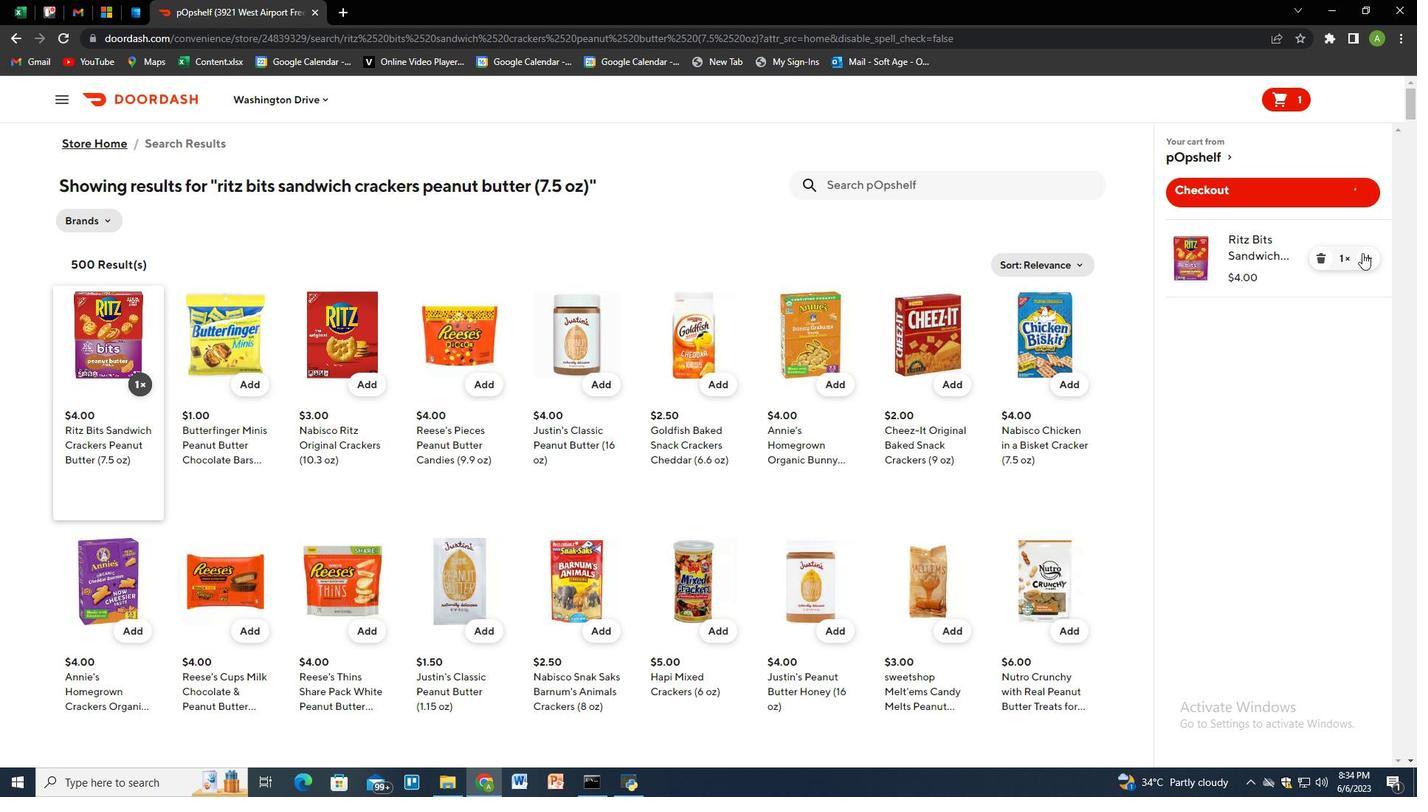 
Action: Mouse moved to (882, 176)
Screenshot: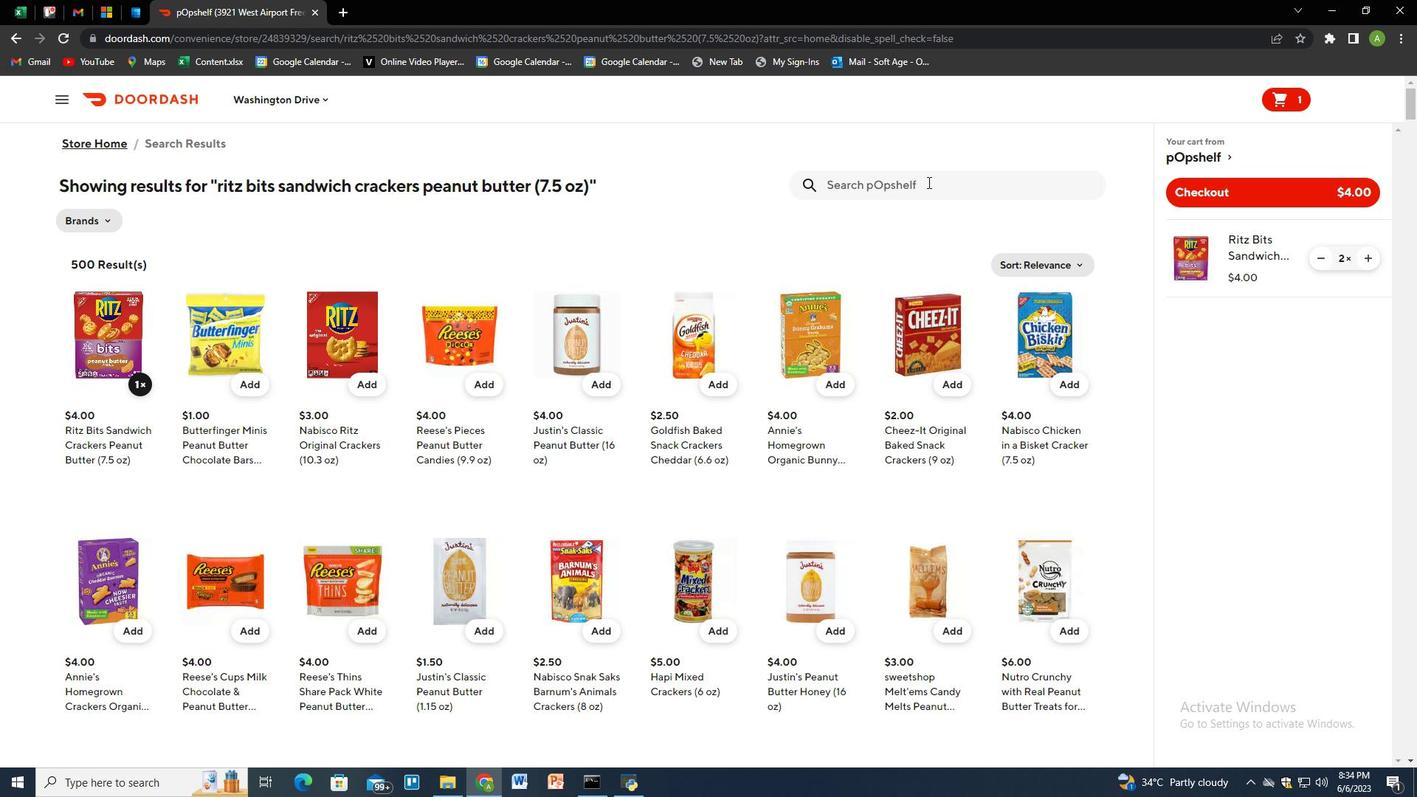 
Action: Mouse pressed left at (882, 176)
Screenshot: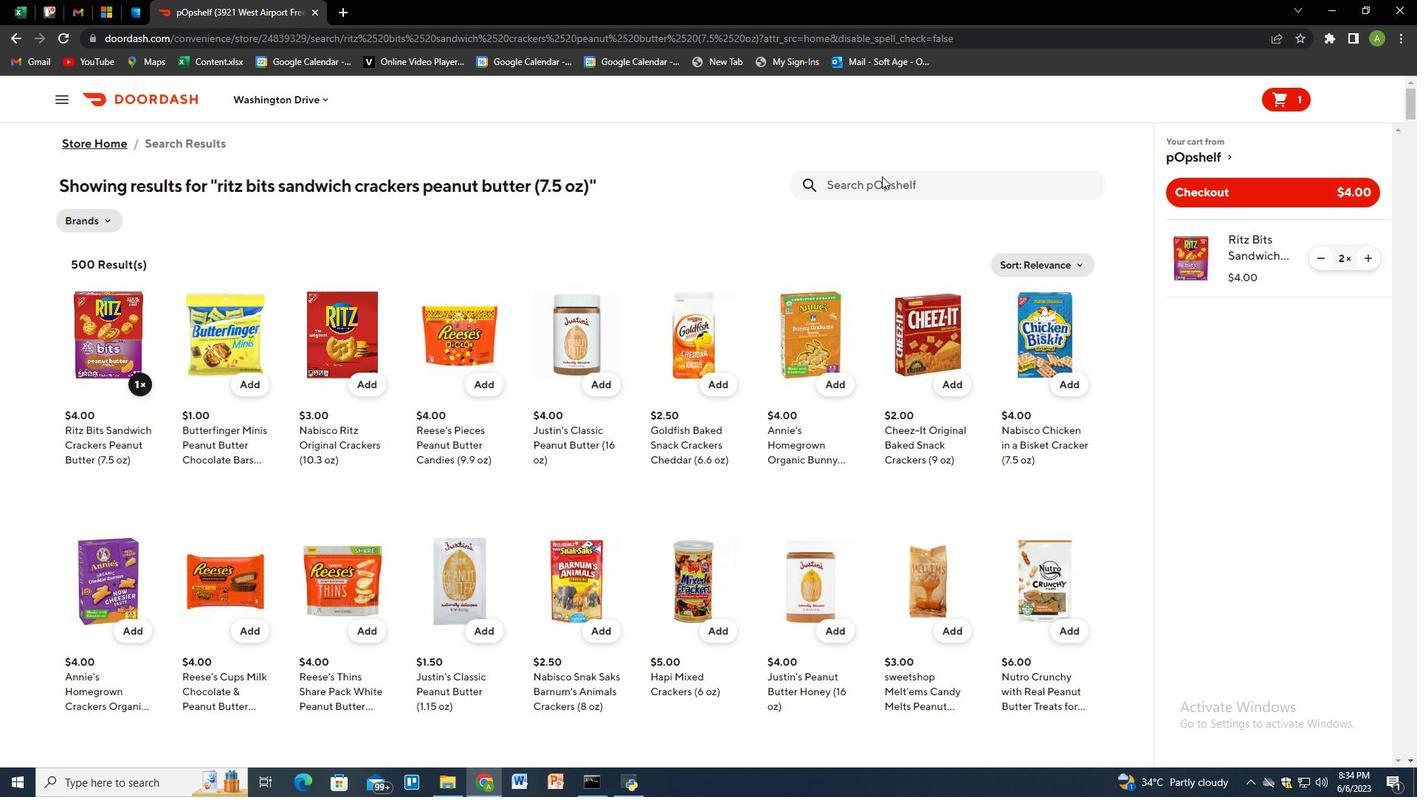 
Action: Key pressed minute<Key.space>maid<Key.space>fruit<Key.space>juice<Key.space>blue<Key.space>raspberry<Key.space>bottle<Key.space><Key.shift_r><Key.shift_r><Key.shift_r>(20<Key.space>oz<Key.shift_r>)<Key.space><Key.backspace><Key.enter>
Screenshot: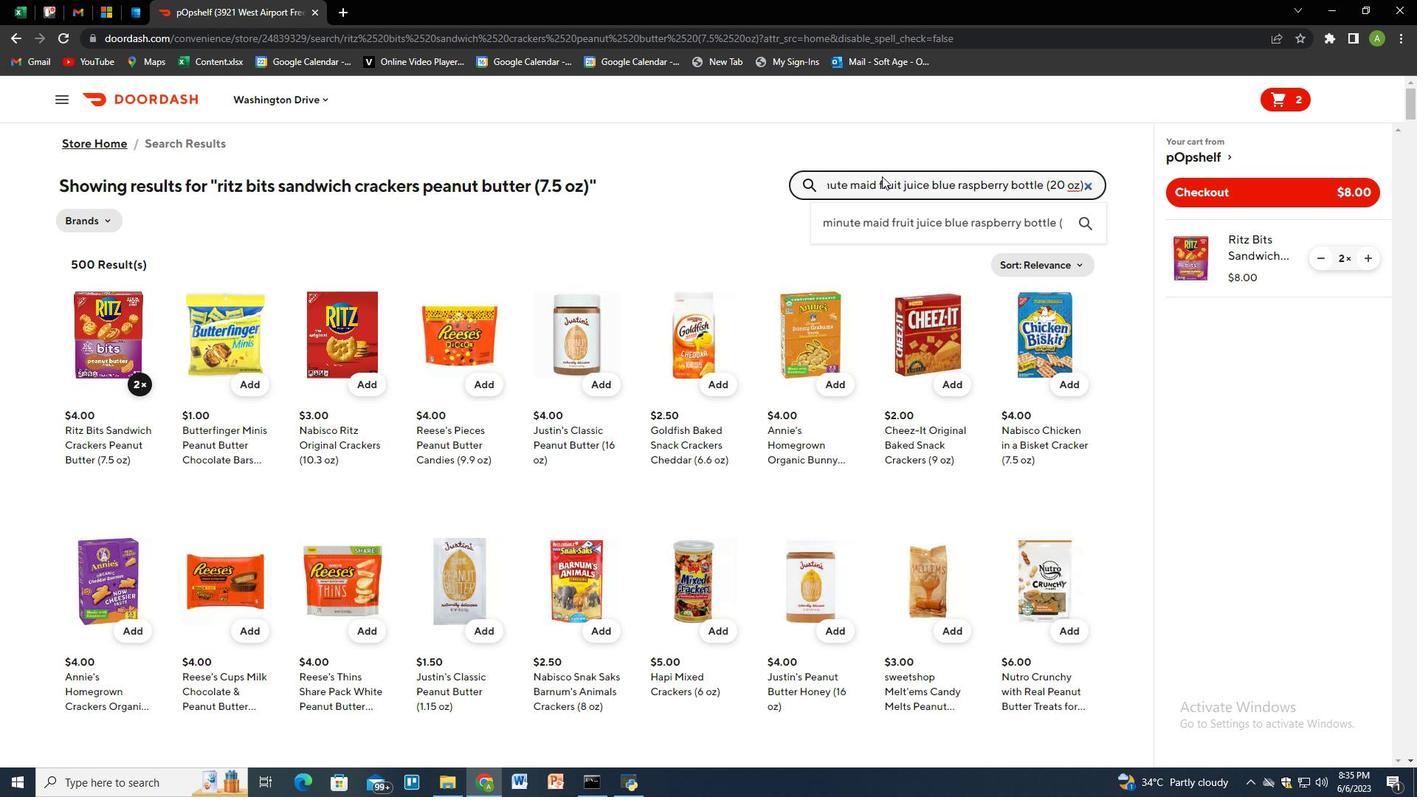 
Action: Mouse moved to (136, 385)
Screenshot: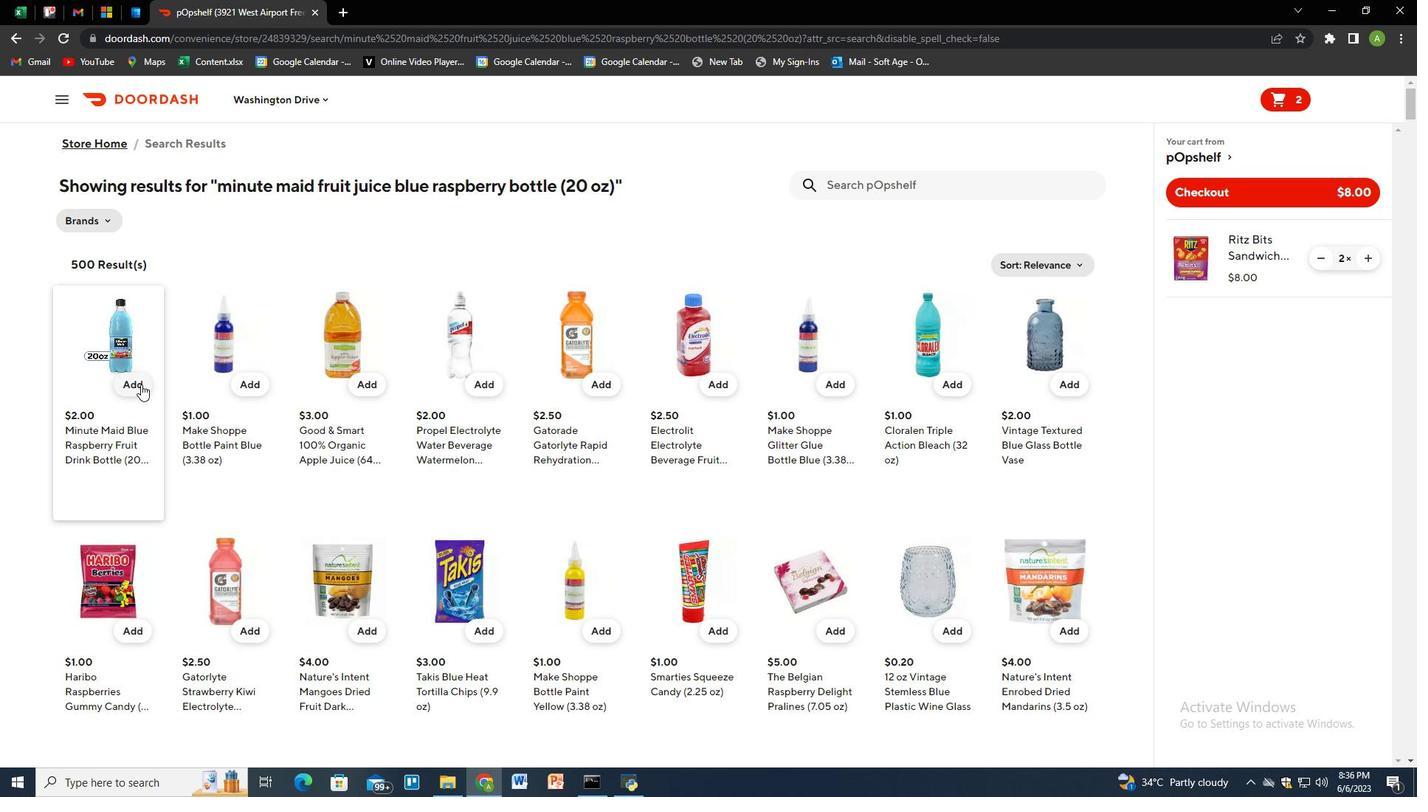 
Action: Mouse pressed left at (136, 385)
Screenshot: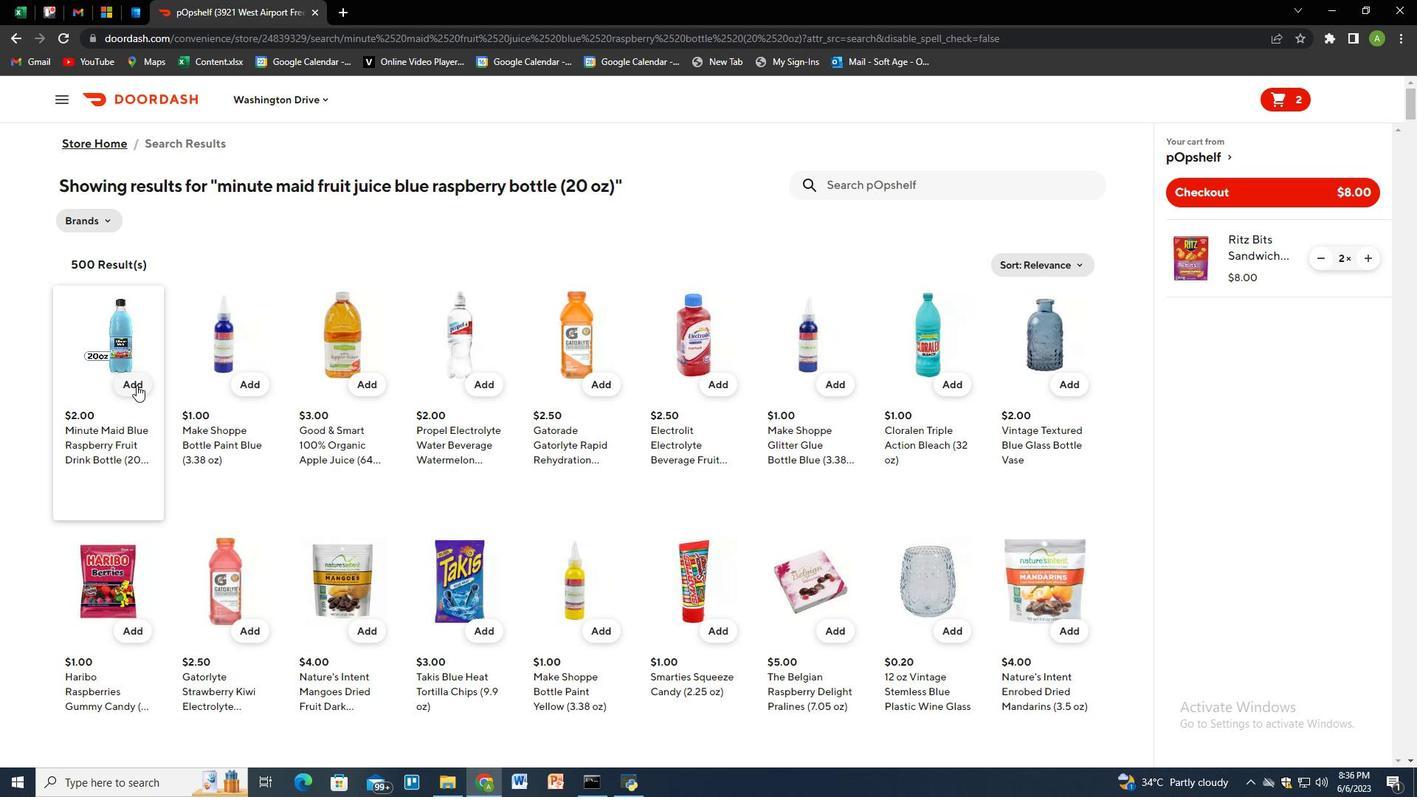 
Action: Mouse moved to (1367, 329)
Screenshot: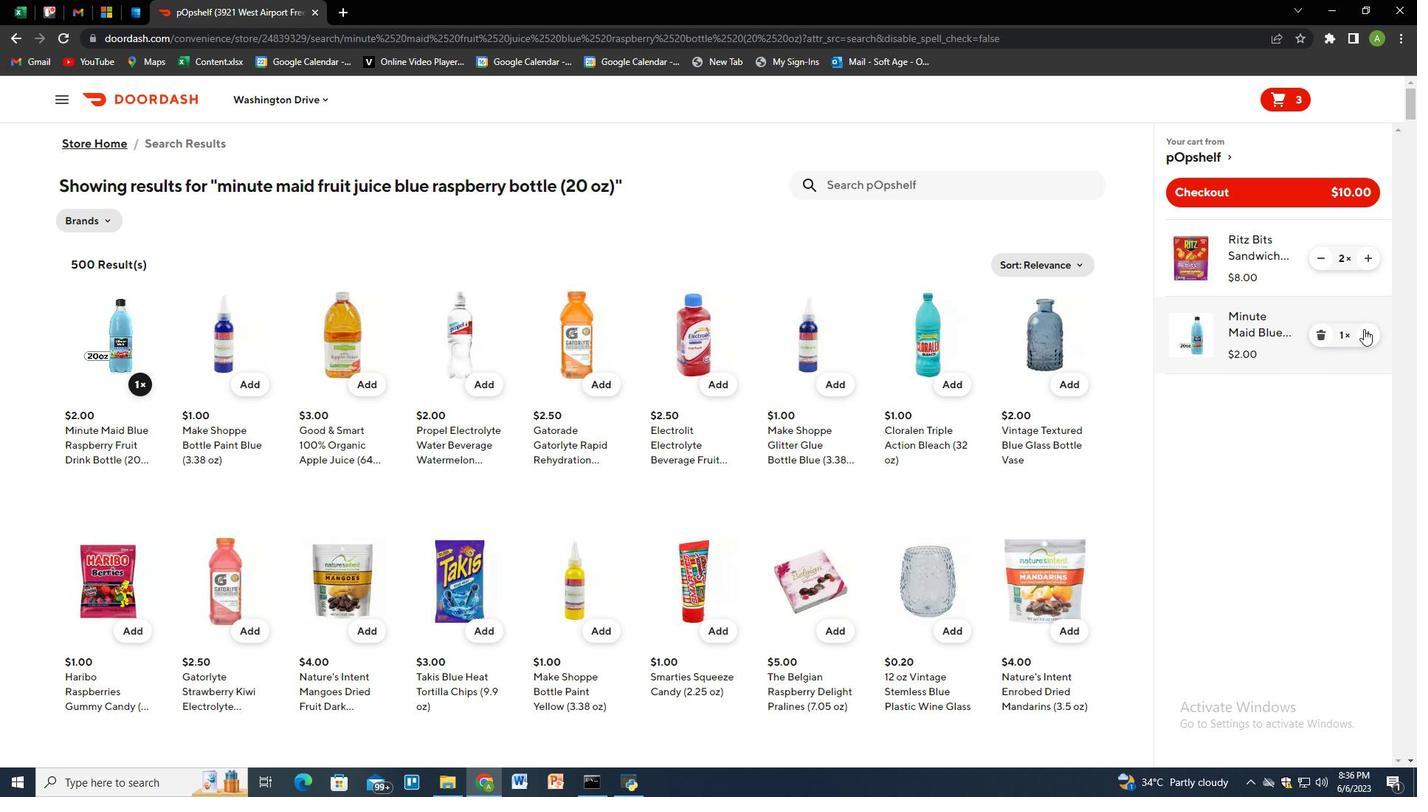 
Action: Mouse pressed left at (1367, 329)
Screenshot: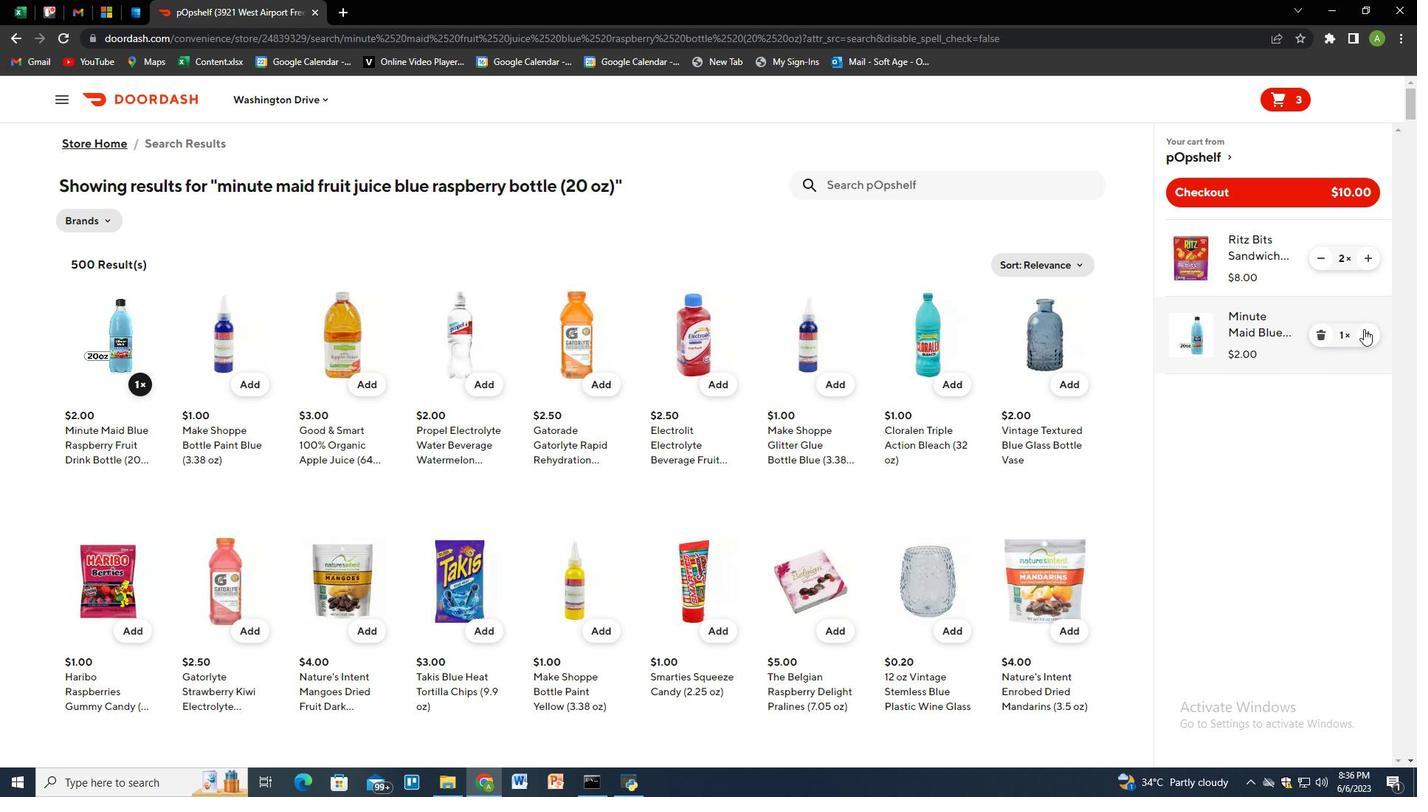 
Action: Mouse pressed left at (1367, 329)
Screenshot: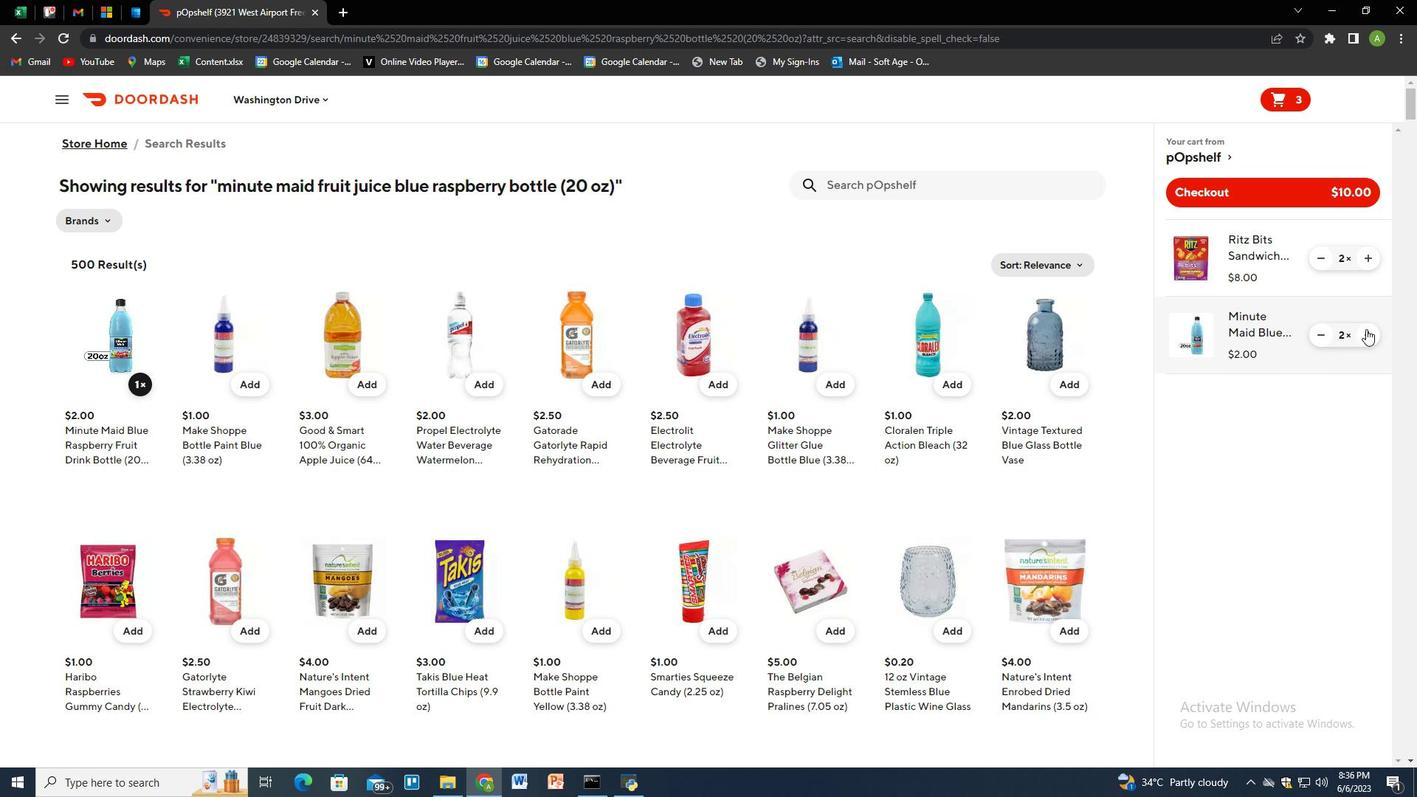 
Action: Mouse moved to (980, 197)
Screenshot: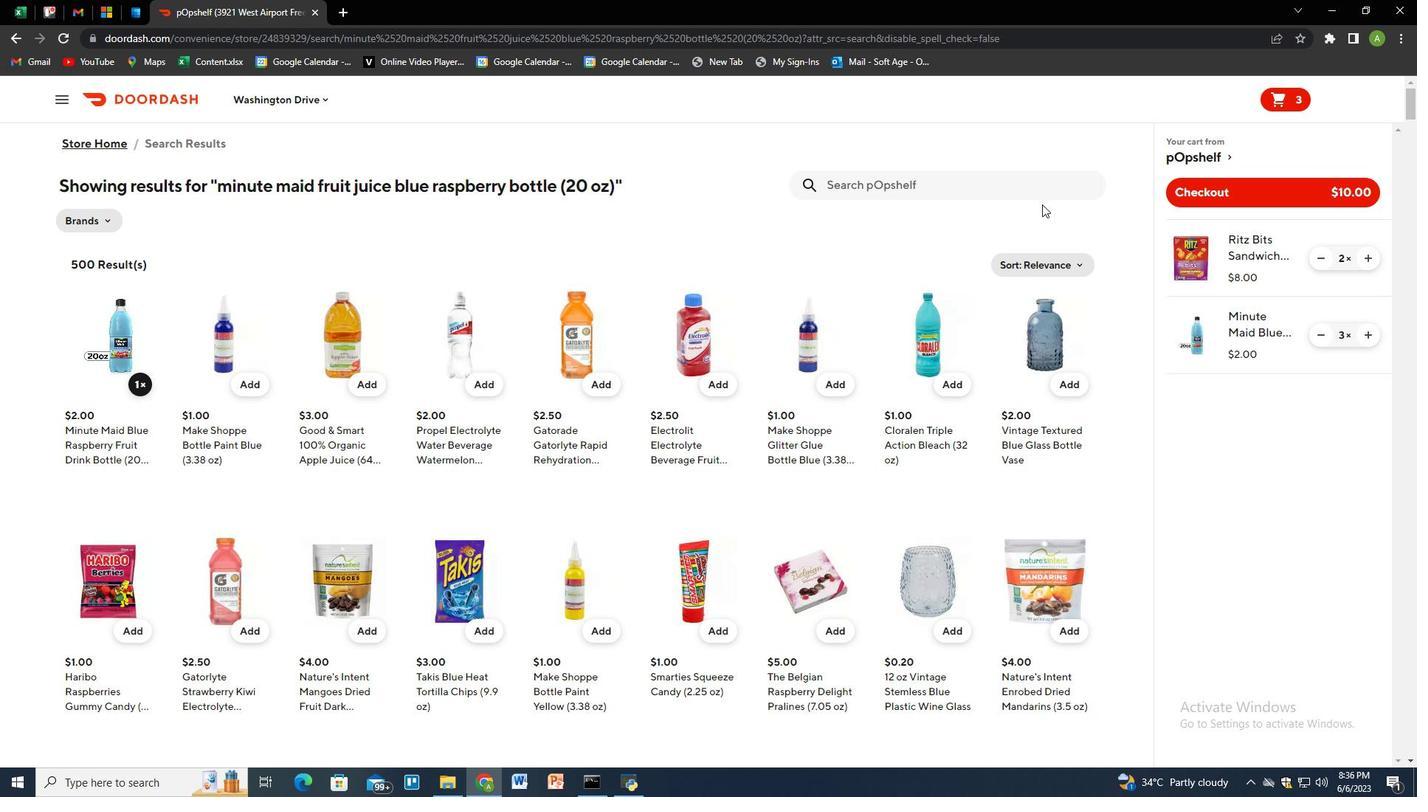 
Action: Mouse pressed left at (980, 197)
Screenshot: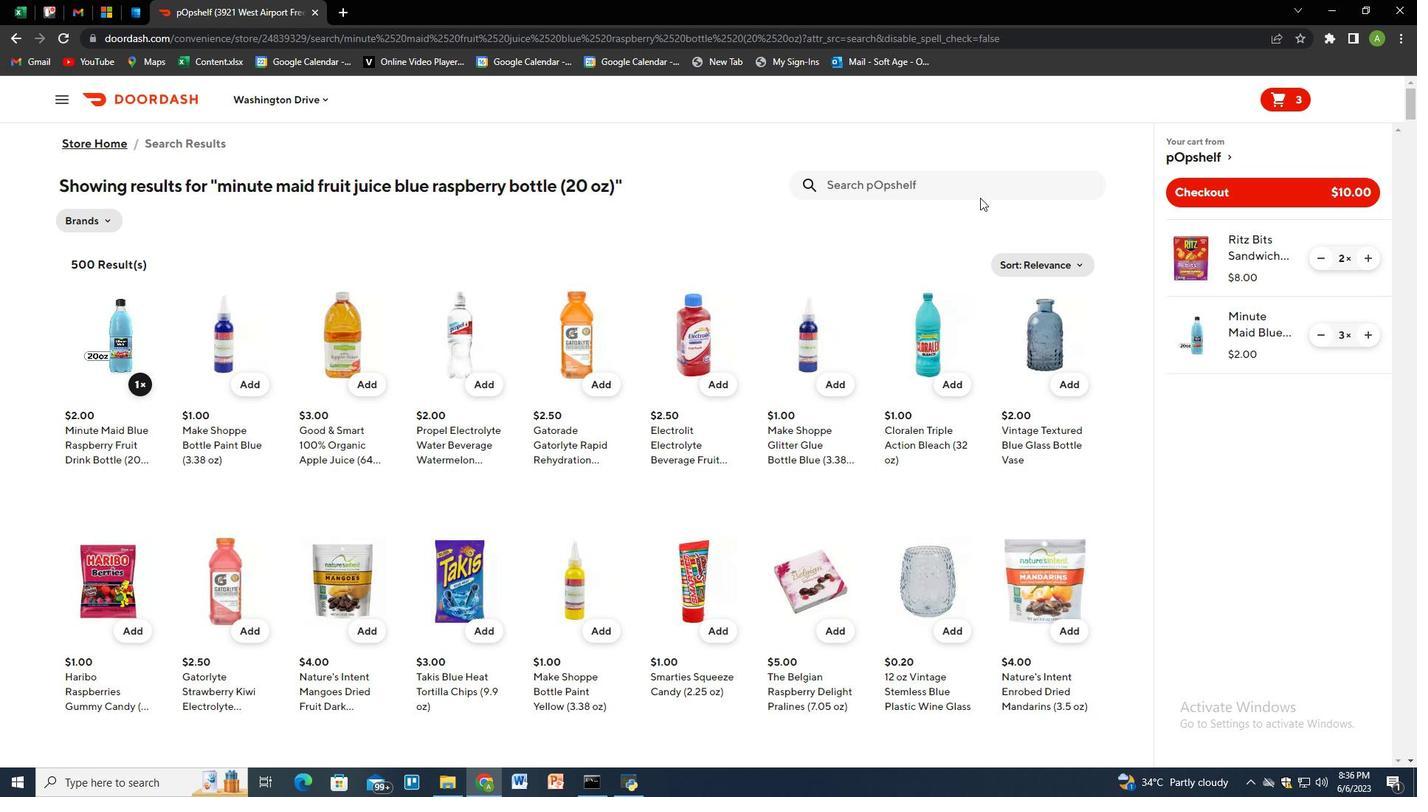 
Action: Key pressed beetoo<Key.backspace>logy<Key.space>juice<Key.space>beet<Key.space>and<Key.space>cherry<Key.space><Key.shift_r>(8.45<Key.space>oz<Key.shift_r>)<Key.enter>
Screenshot: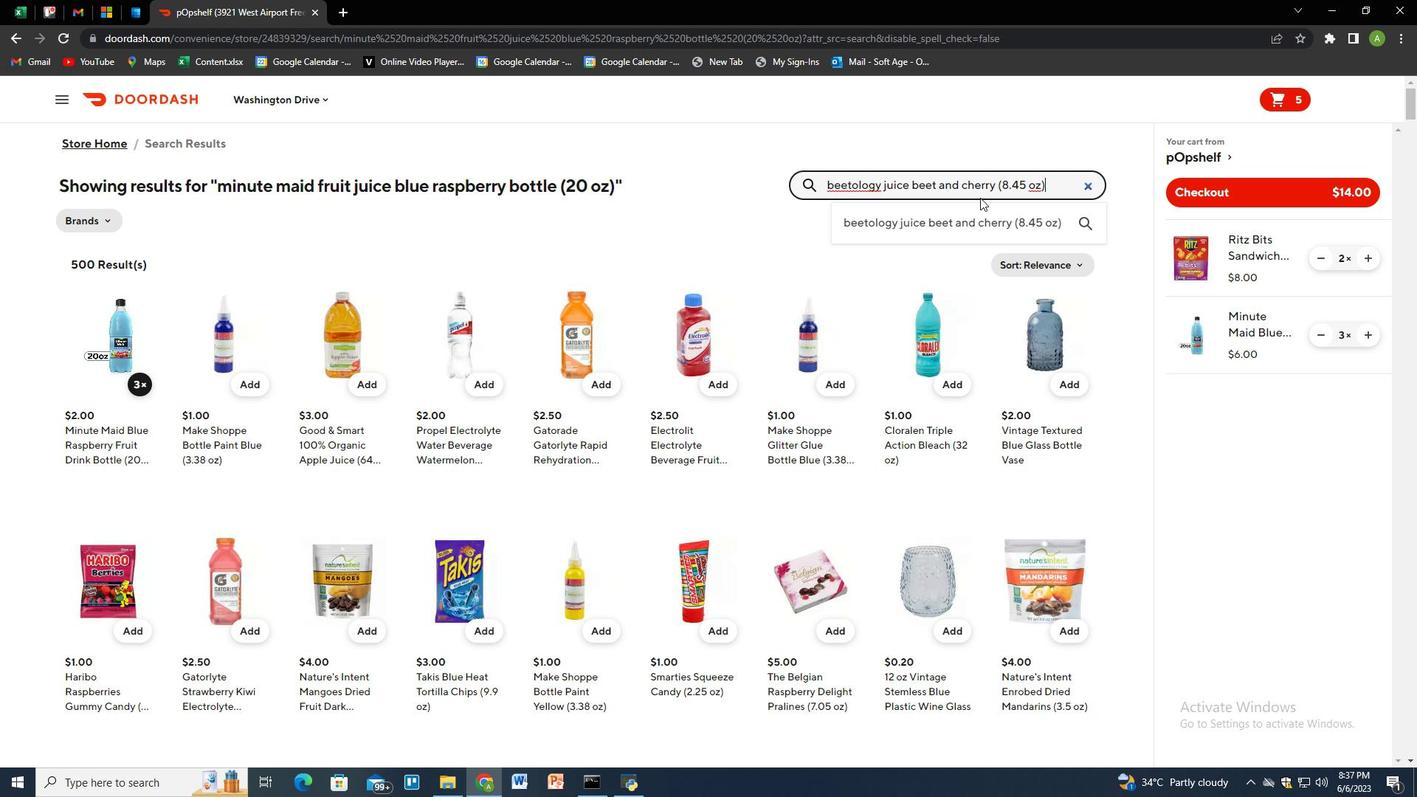 
Action: Mouse moved to (939, 189)
Screenshot: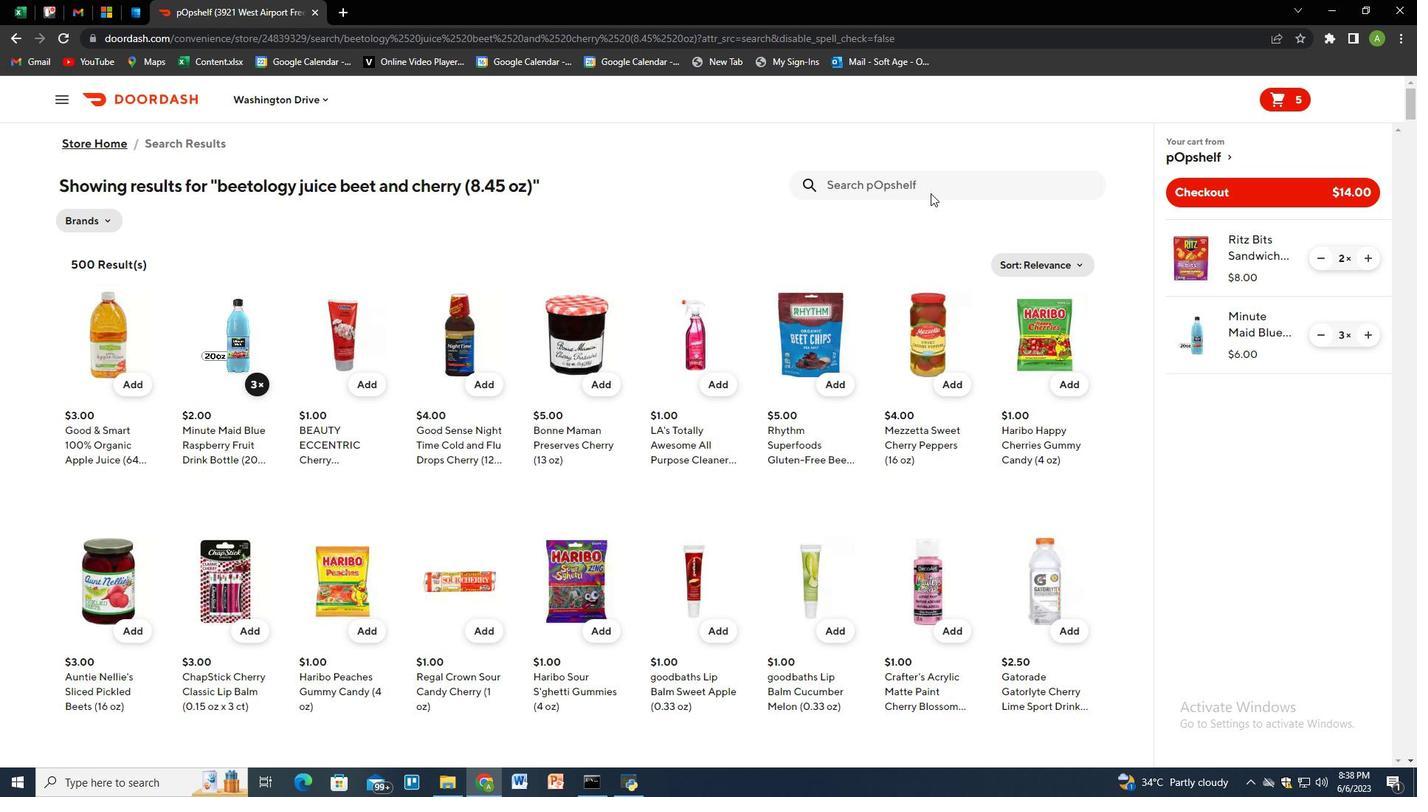
Action: Mouse pressed left at (939, 189)
Screenshot: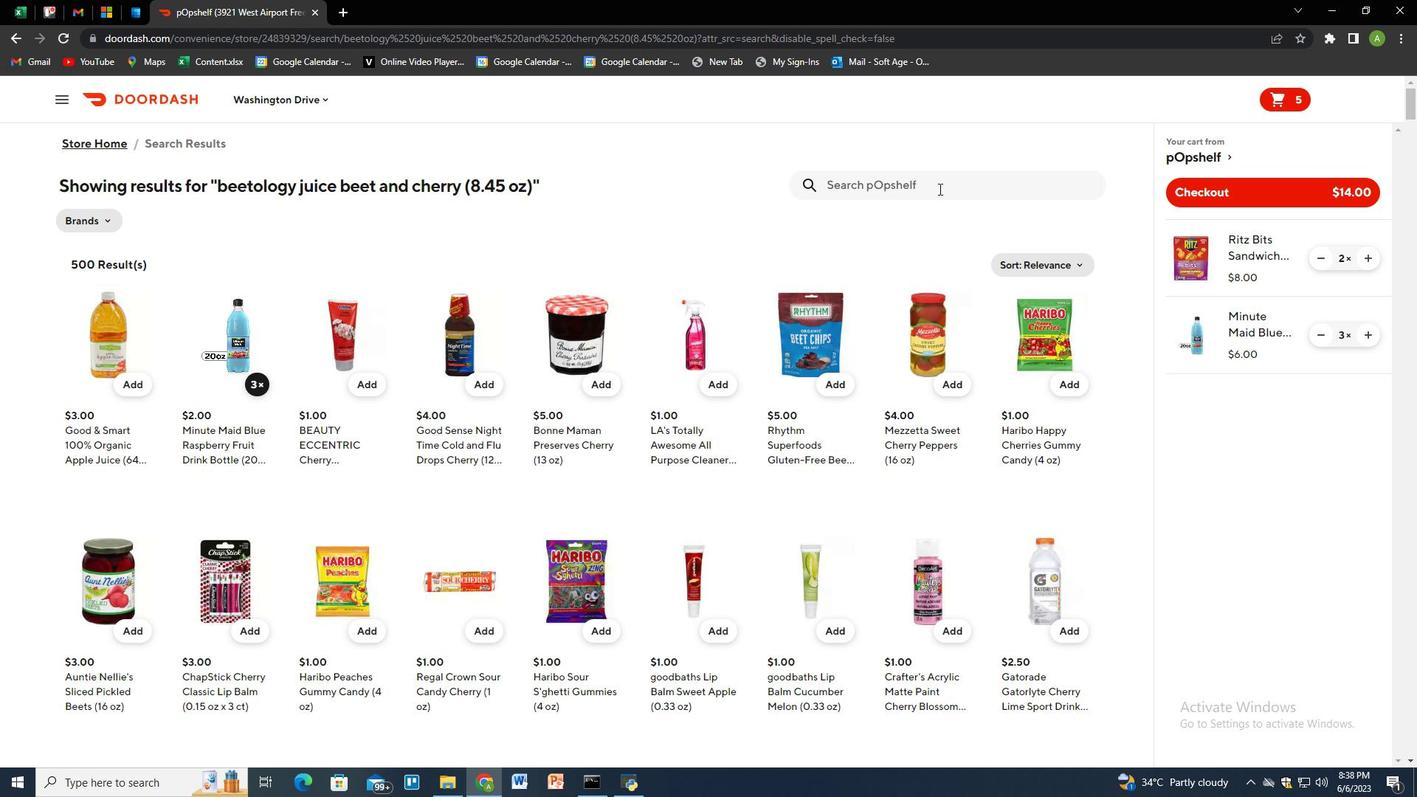 
Action: Key pressed starburst<Key.space>minis<Key.space>favereds<Key.space>fruit<Key.space>chews<Key.space>candy<Key.space><Key.shift_r><Key.shift_r>(8<Key.space>oz<Key.shift_r>)<Key.enter>
Screenshot: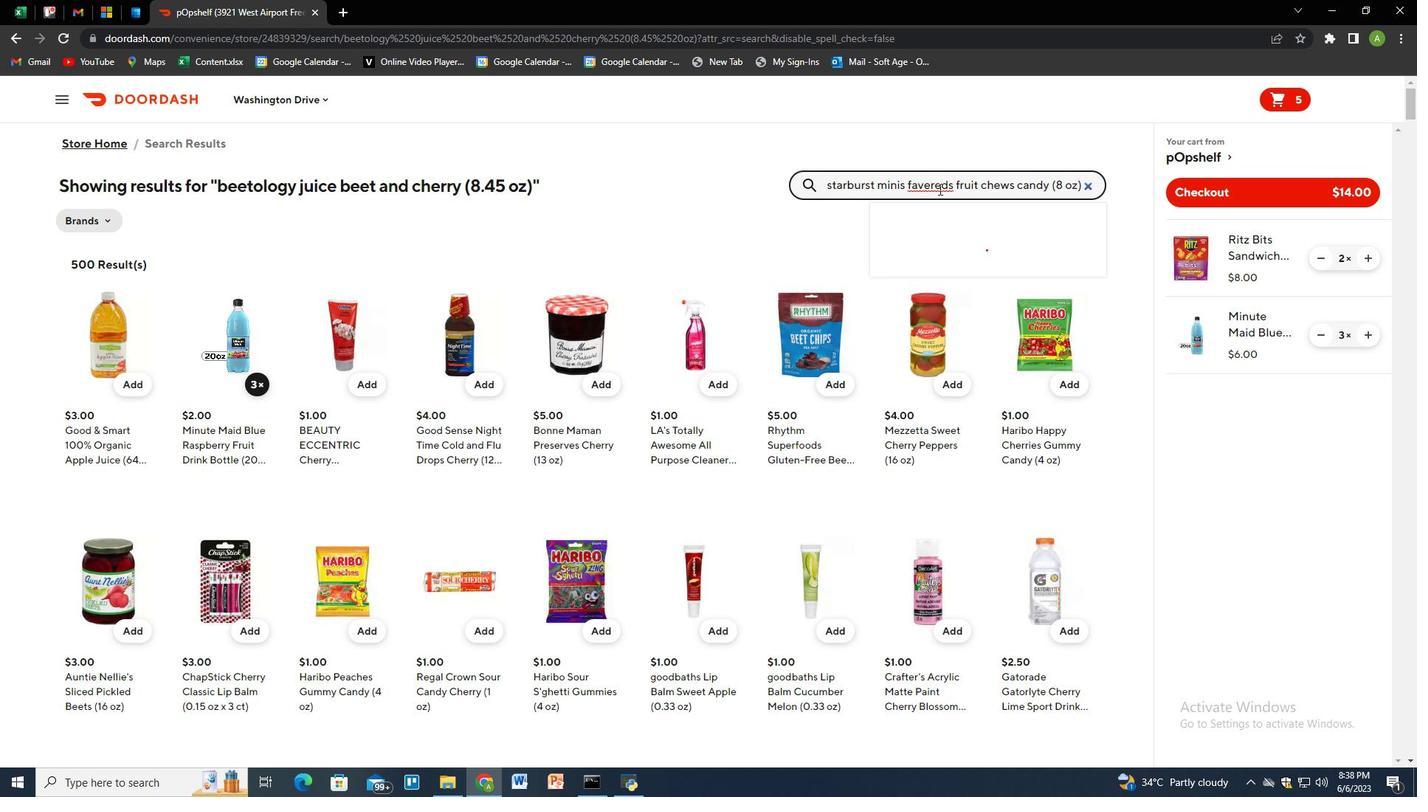 
Action: Mouse moved to (144, 386)
Screenshot: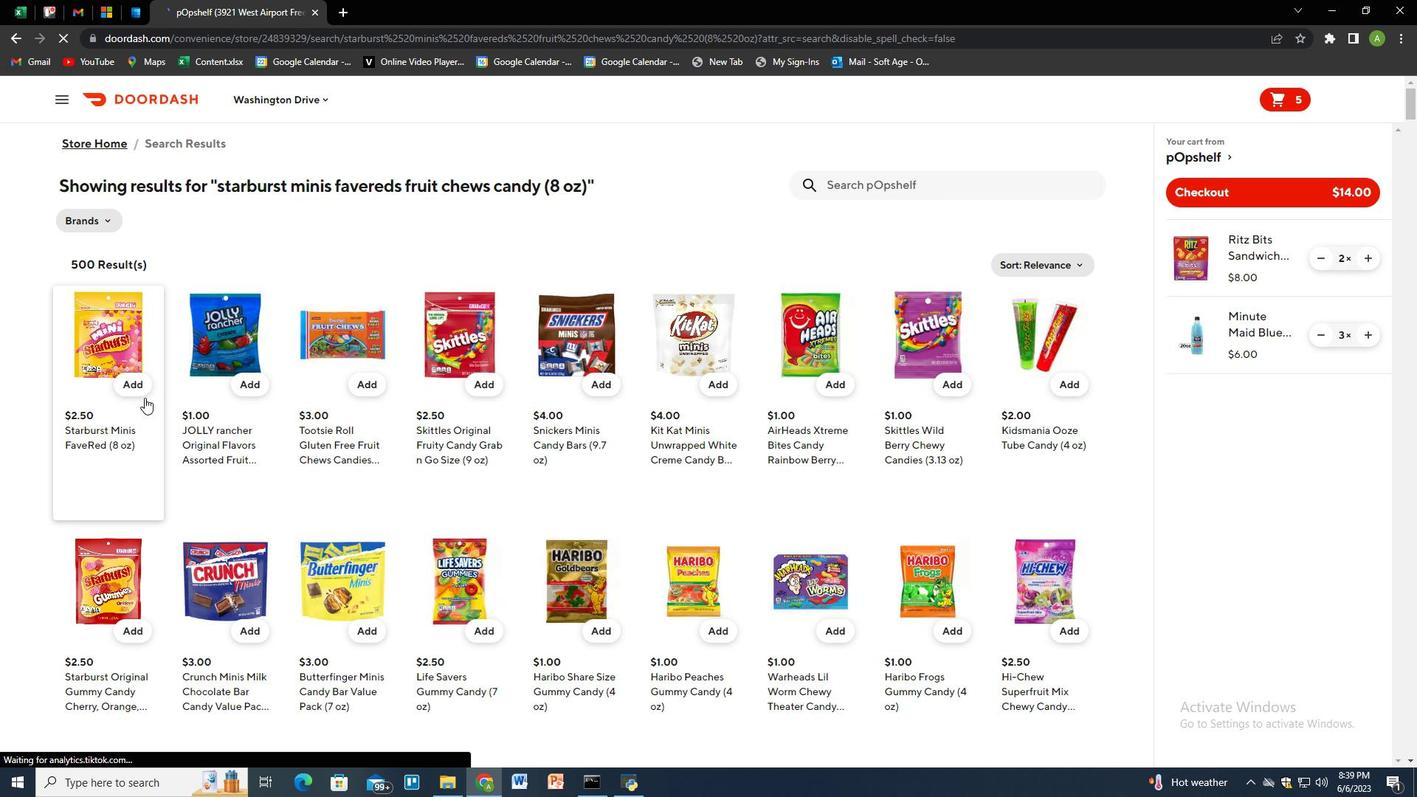
Action: Mouse pressed left at (144, 386)
Screenshot: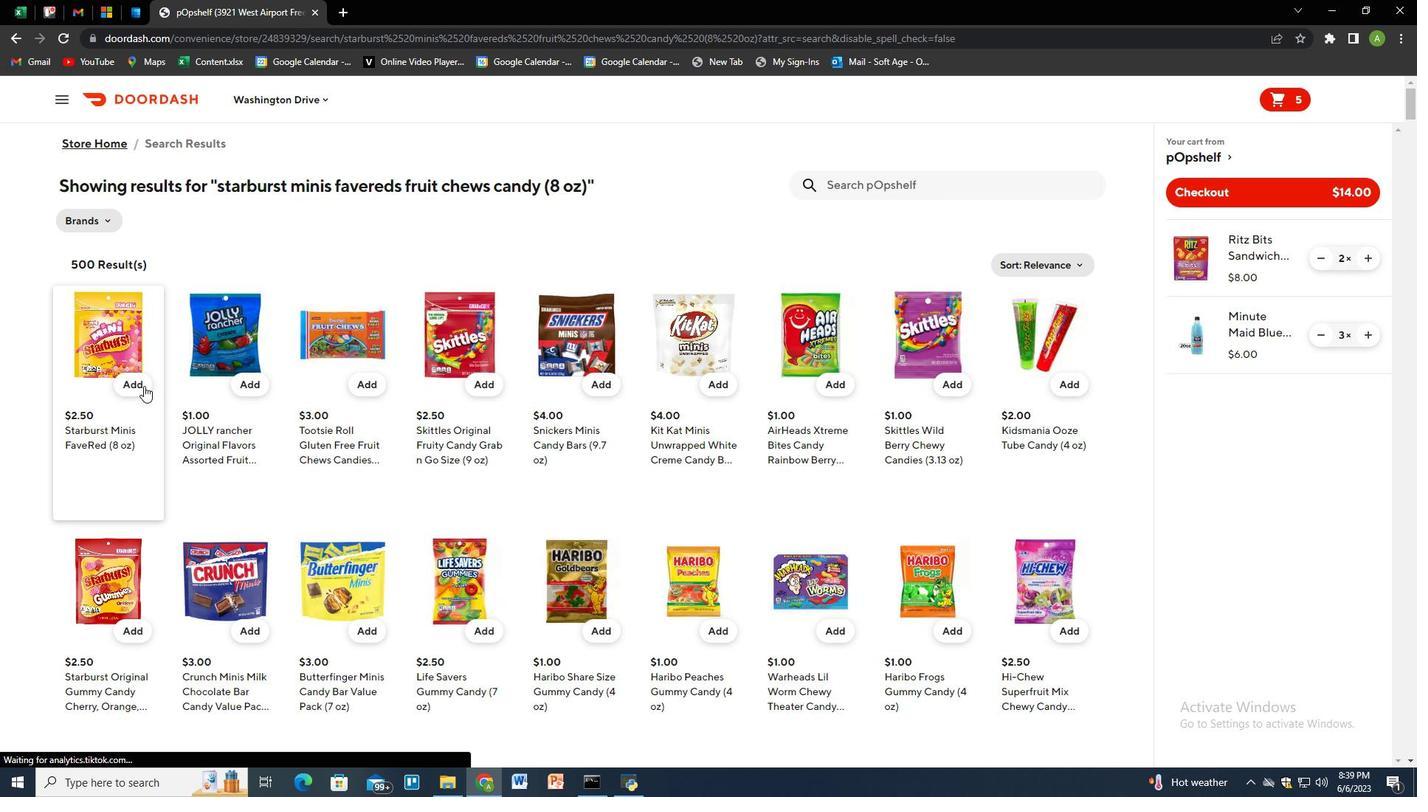 
Action: Mouse moved to (841, 185)
Screenshot: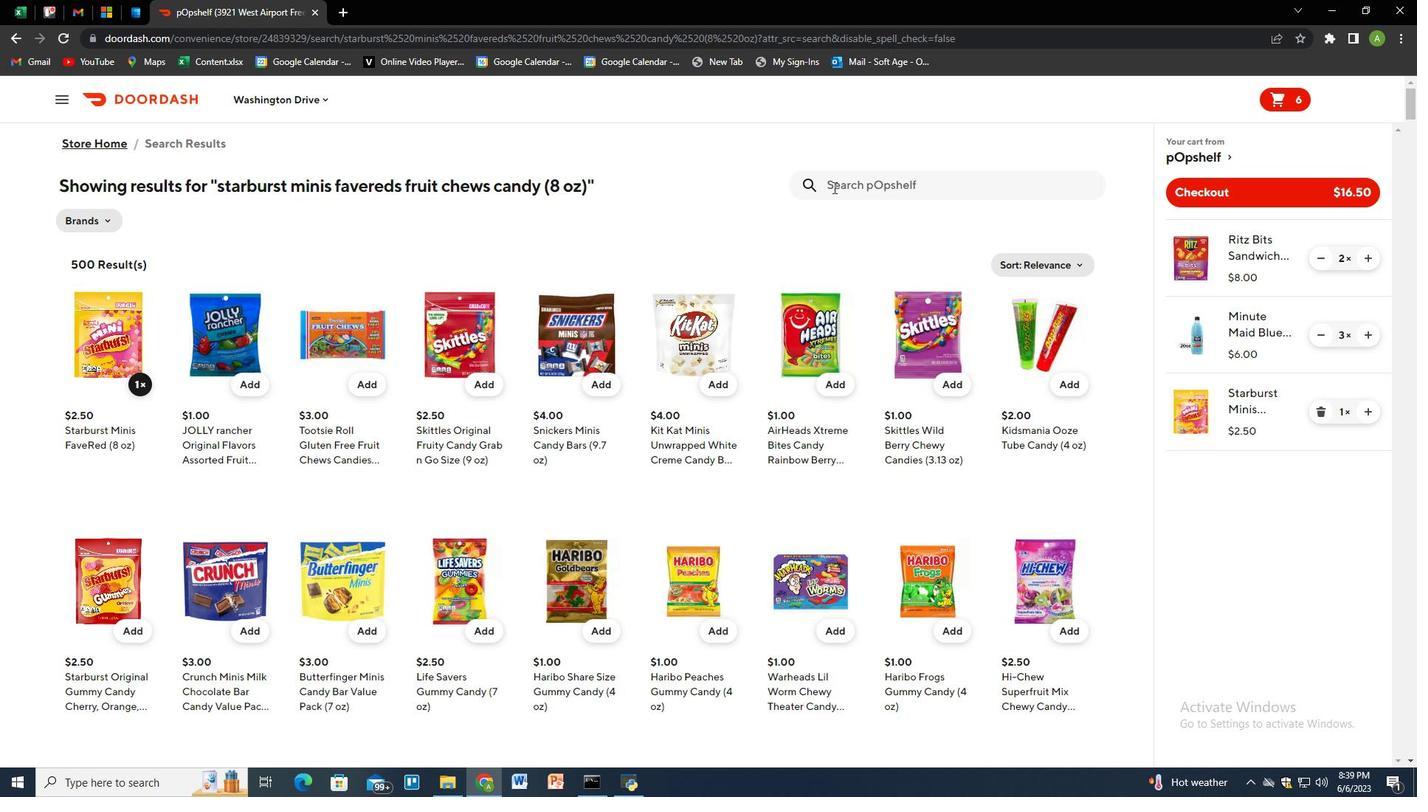 
Action: Mouse pressed left at (841, 185)
Screenshot: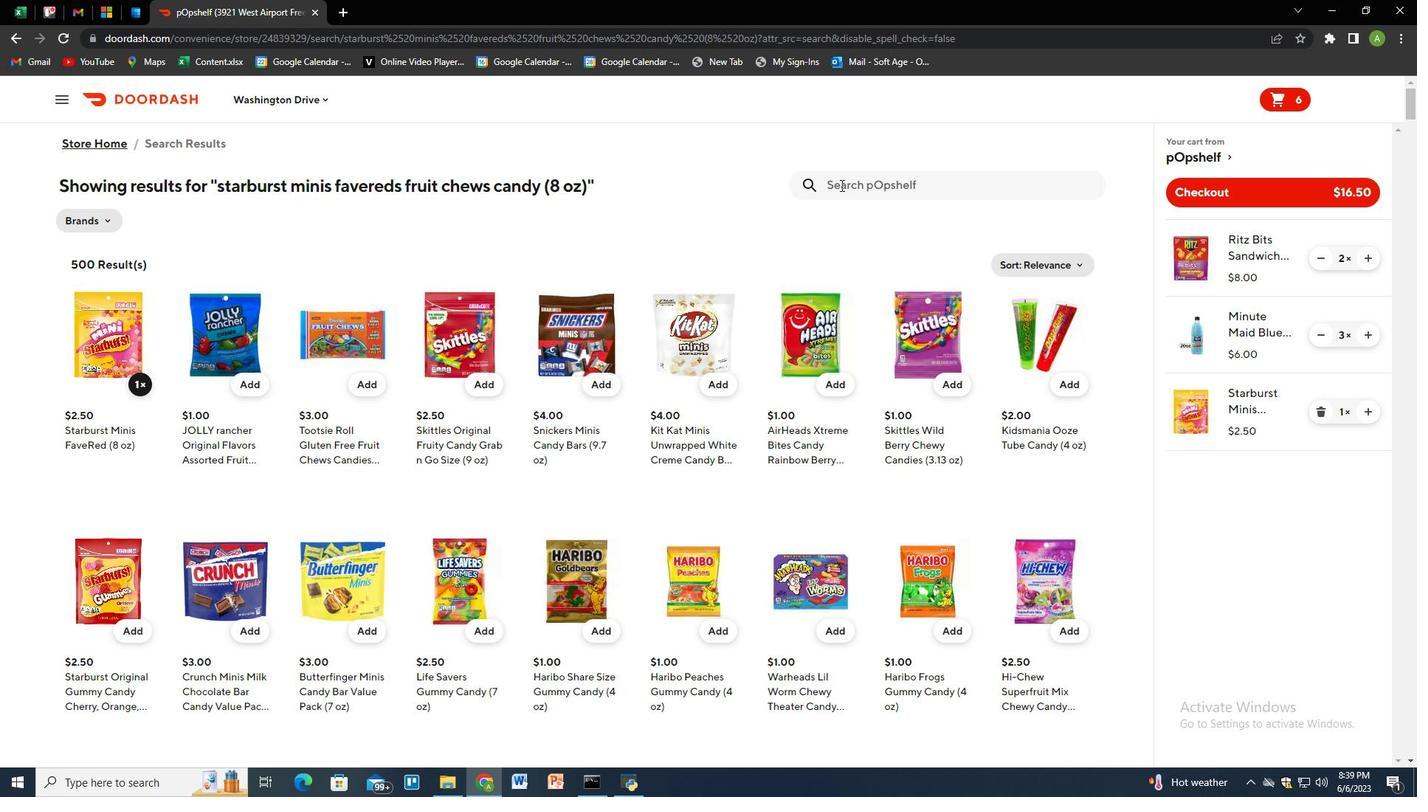
Action: Key pressed foil<Key.space>letter<Key.space>t<Key.space>balloon<Key.space>14<Key.space>gold<Key.enter>
Screenshot: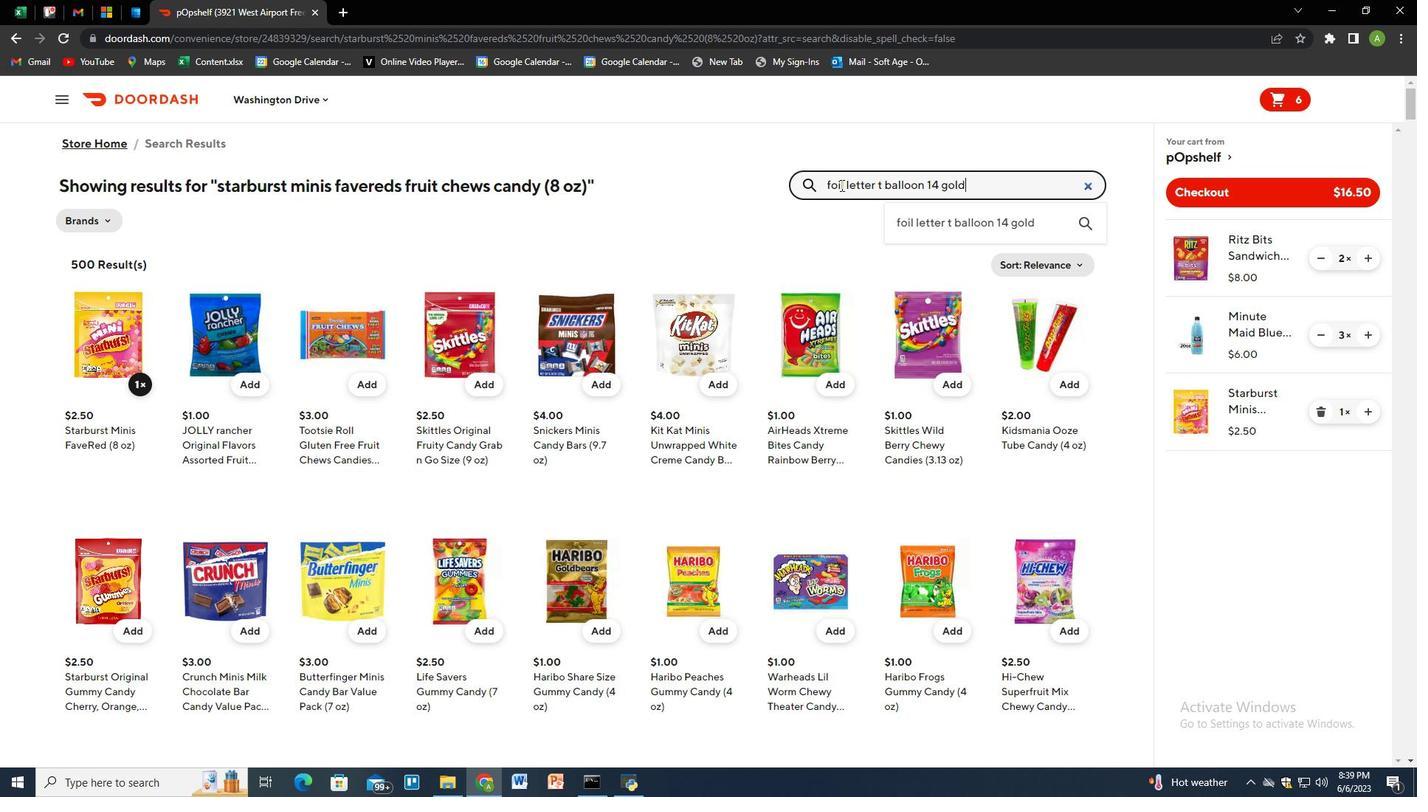 
Action: Mouse moved to (125, 384)
Screenshot: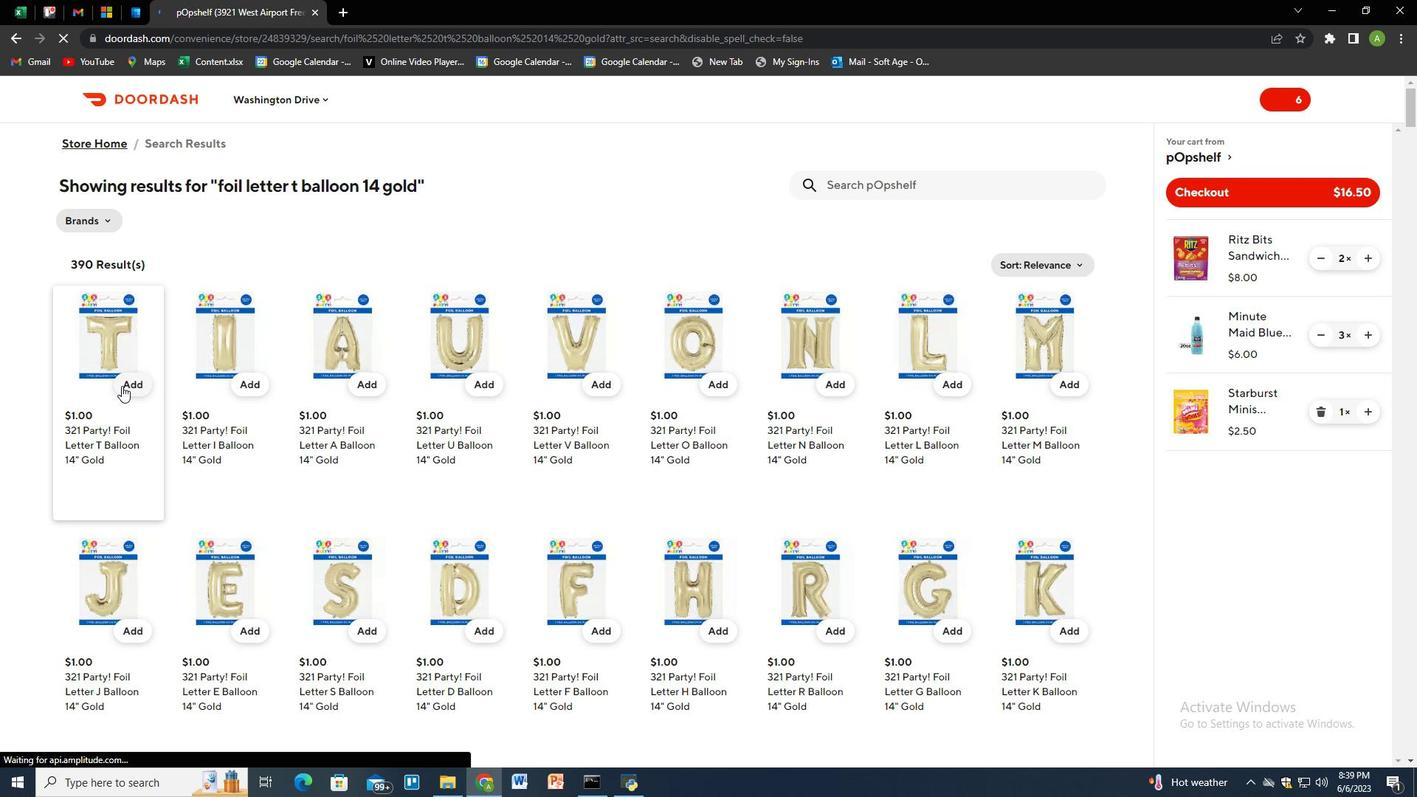 
Action: Mouse pressed left at (125, 384)
Screenshot: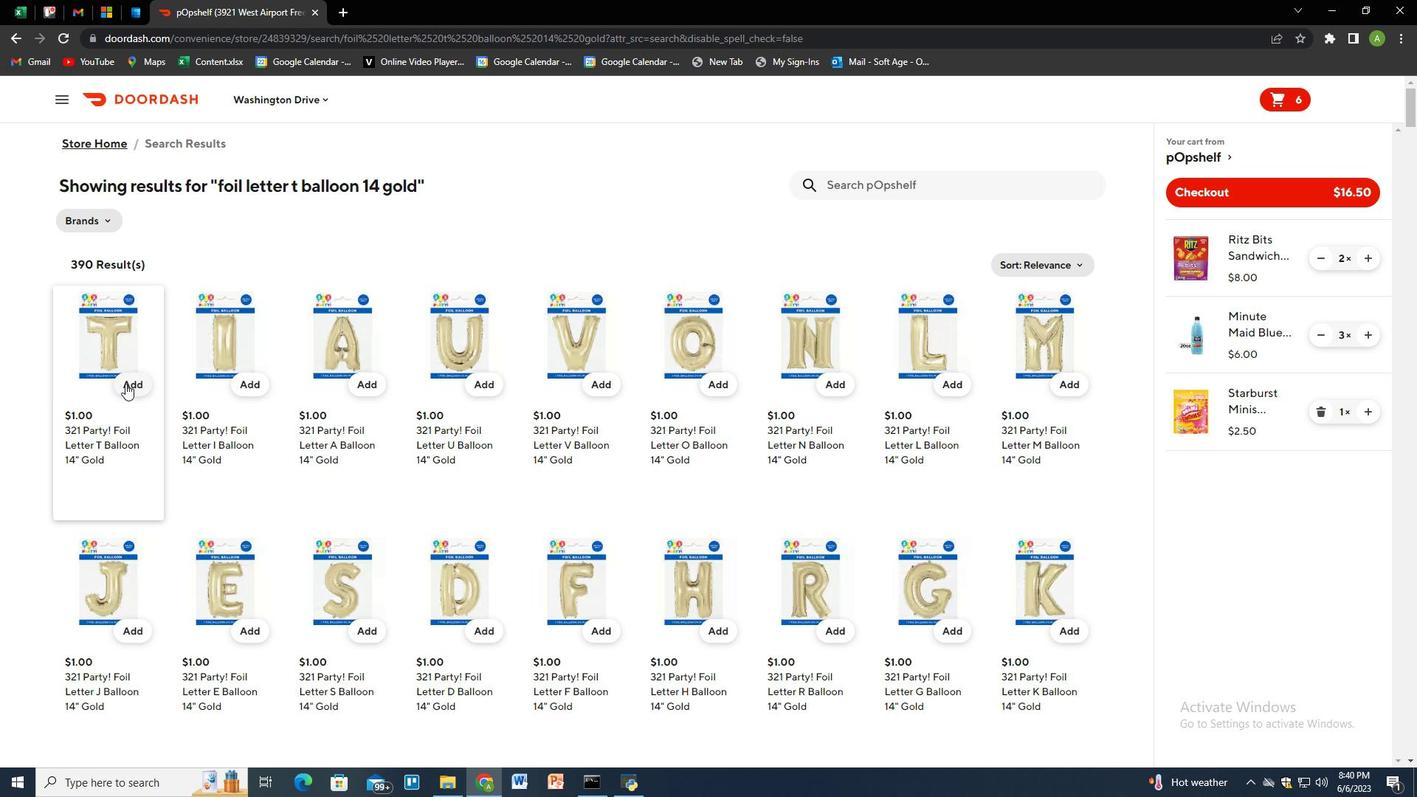 
Action: Mouse moved to (1372, 489)
Screenshot: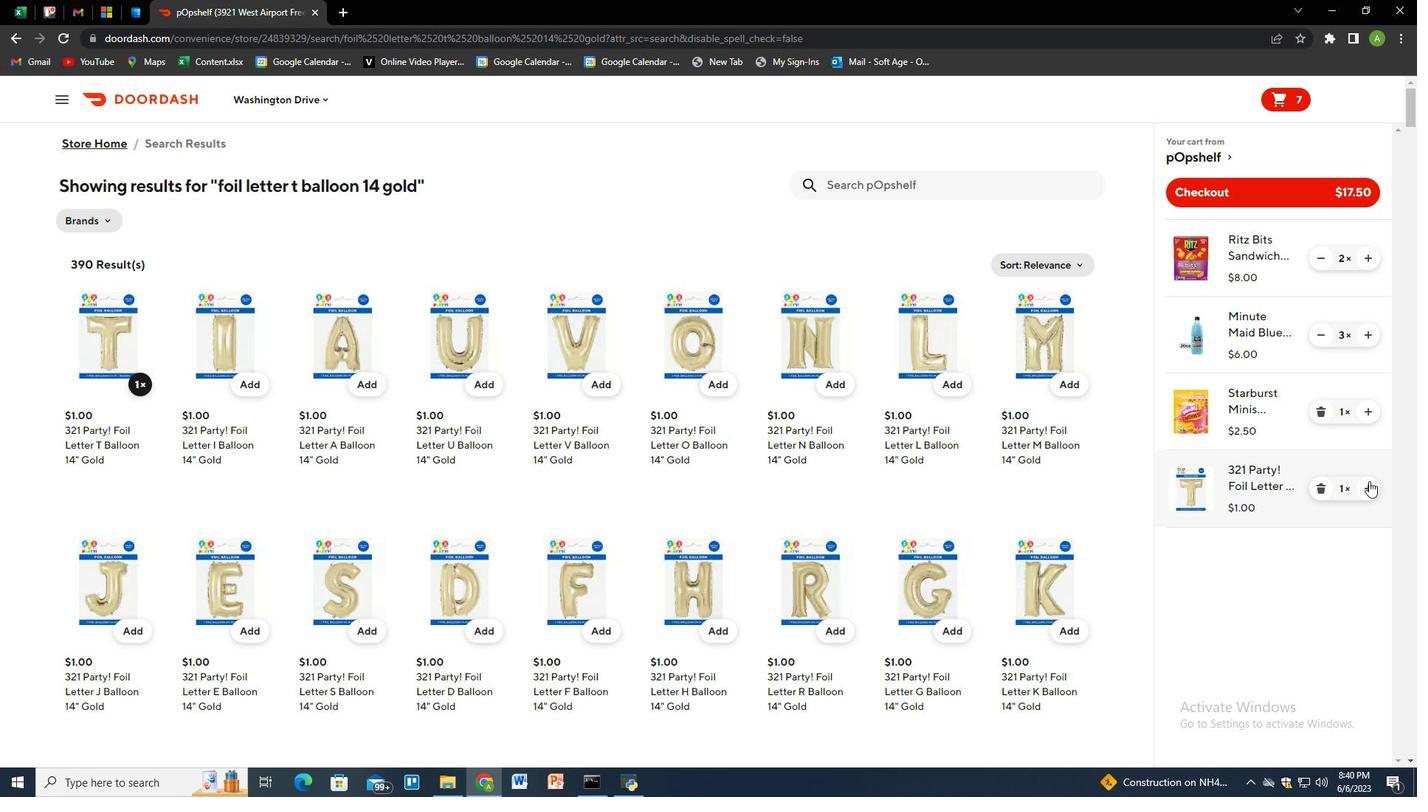 
Action: Mouse pressed left at (1372, 489)
Screenshot: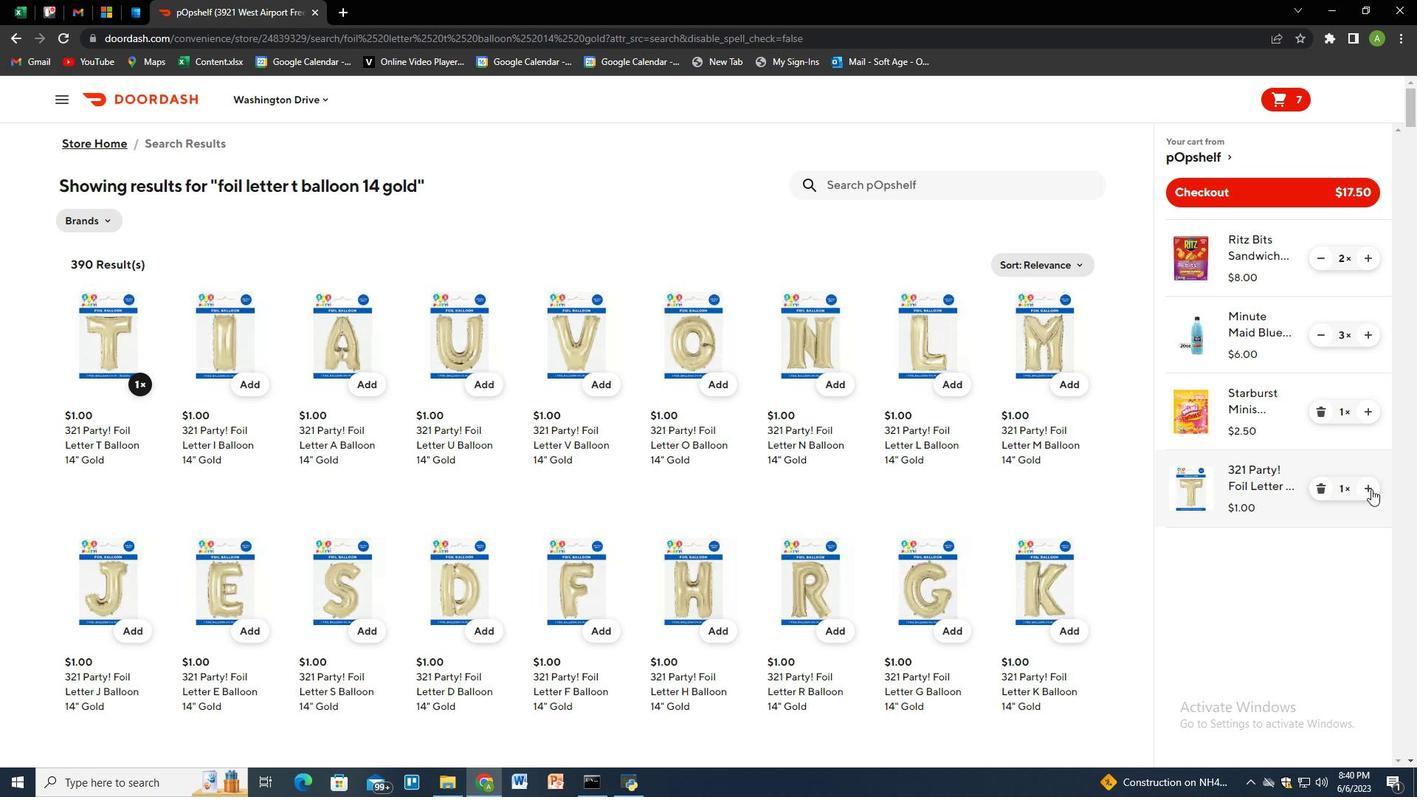 
Action: Mouse moved to (1208, 196)
Screenshot: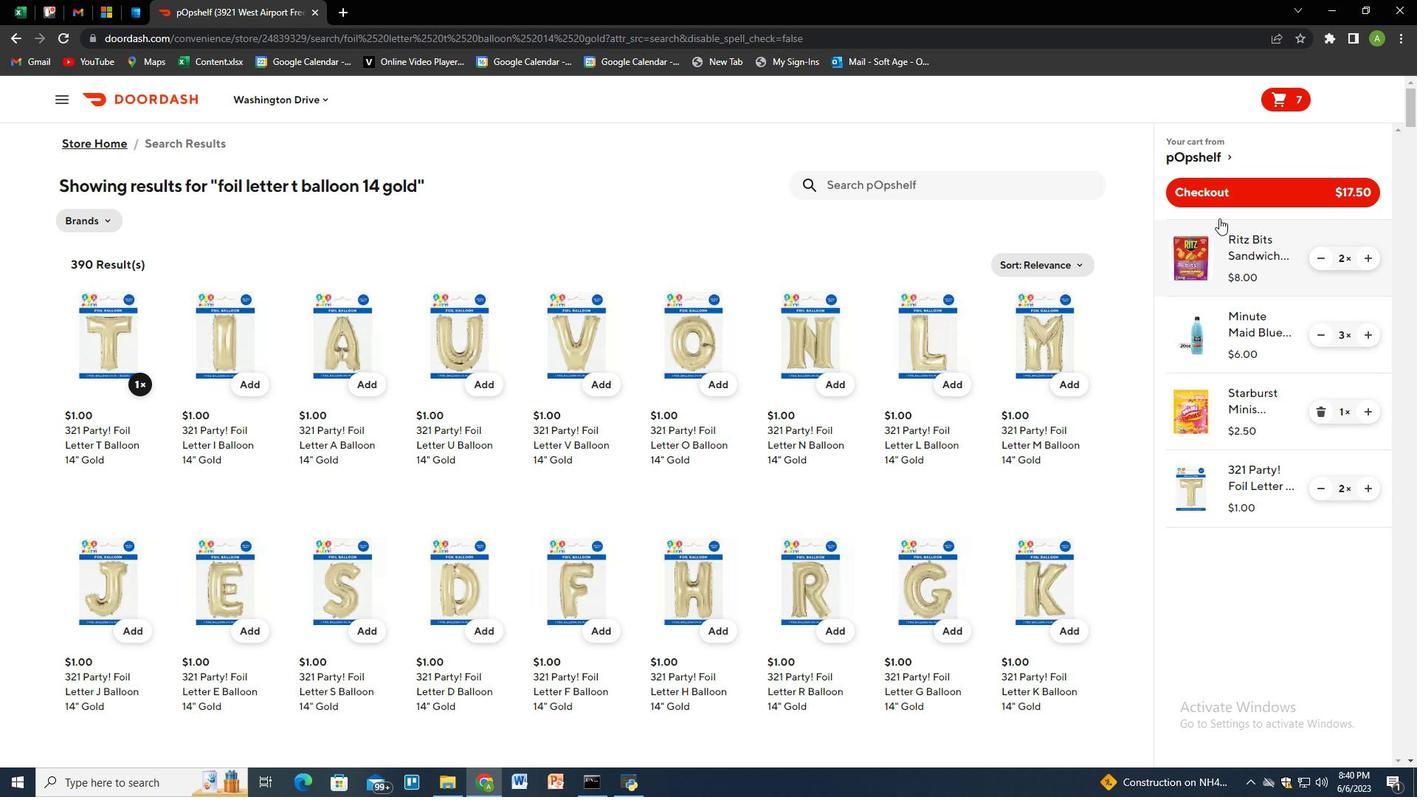
Action: Mouse pressed left at (1208, 196)
Screenshot: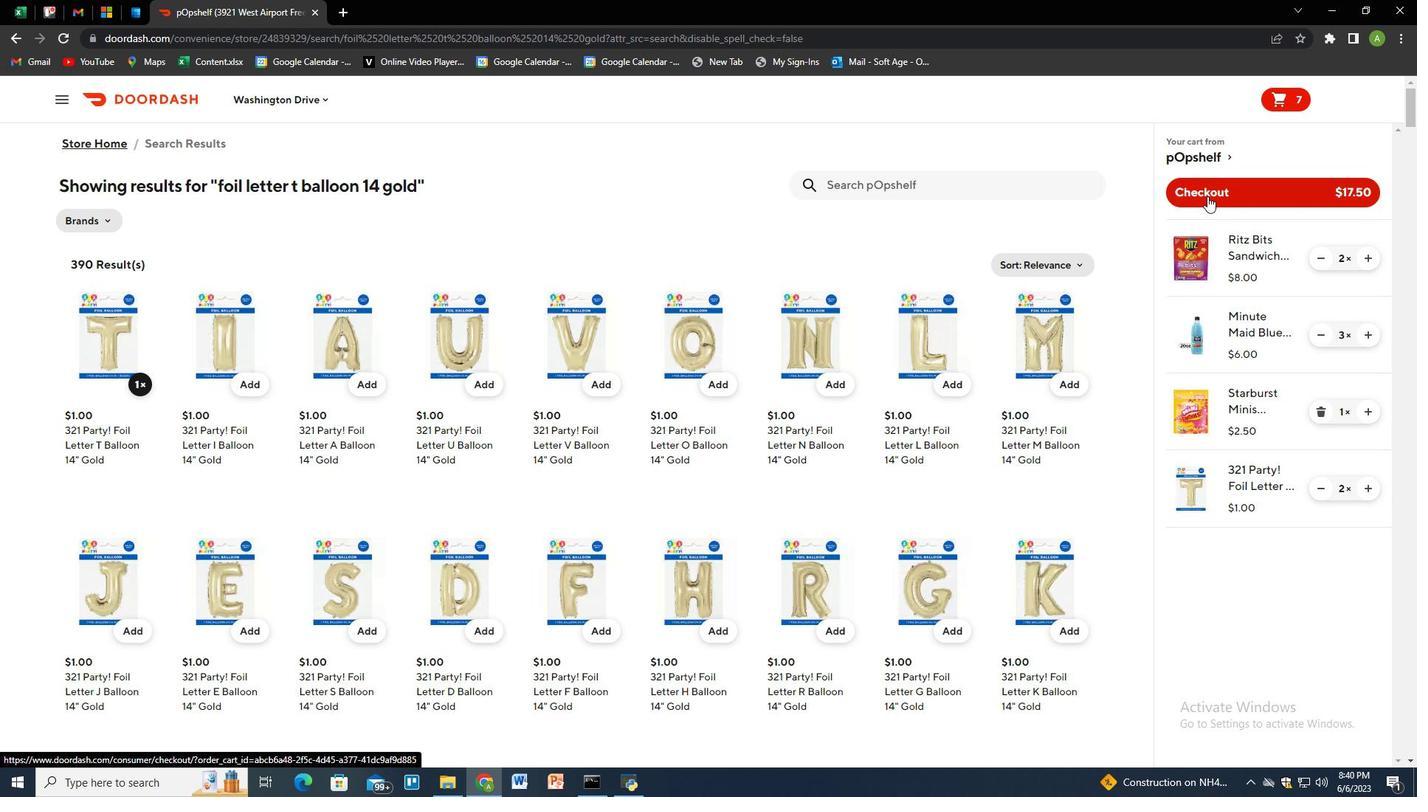 
